 Task: Look for space in Prijedor, Bosnia and Herzegovina from 7th July, 2023 to 14th July, 2023 for 1 adult in price range Rs.6000 to Rs.14000. Place can be shared room with 1  bedroom having 1 bed and 1 bathroom. Property type can be house, flat, guest house, hotel. Amenities needed are: heating. Booking option can be shelf check-in. Required host language is English.
Action: Mouse moved to (369, 150)
Screenshot: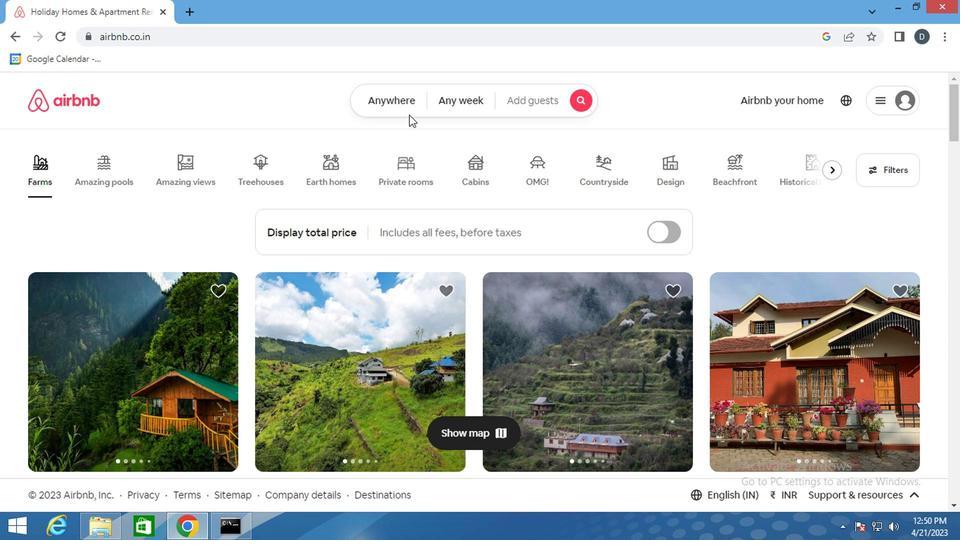 
Action: Mouse pressed left at (369, 150)
Screenshot: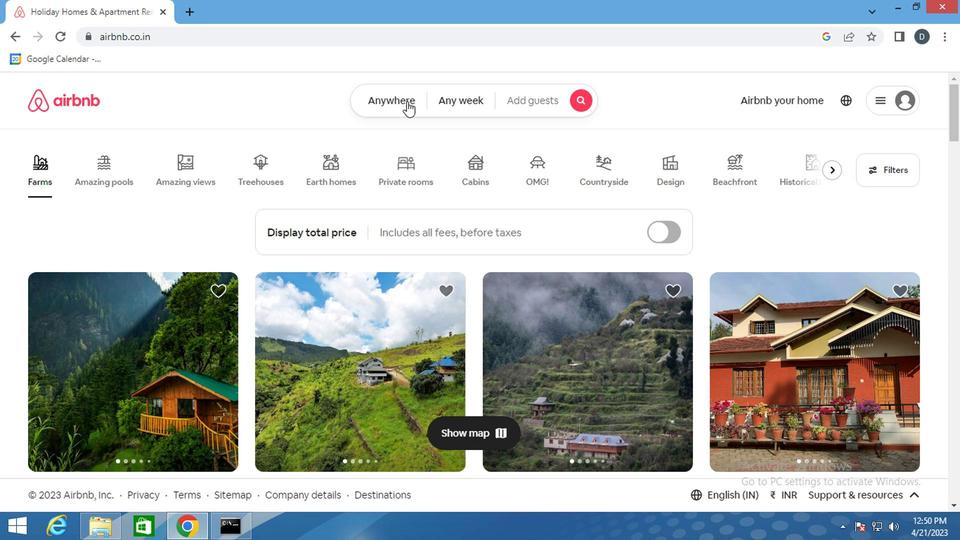 
Action: Mouse moved to (306, 197)
Screenshot: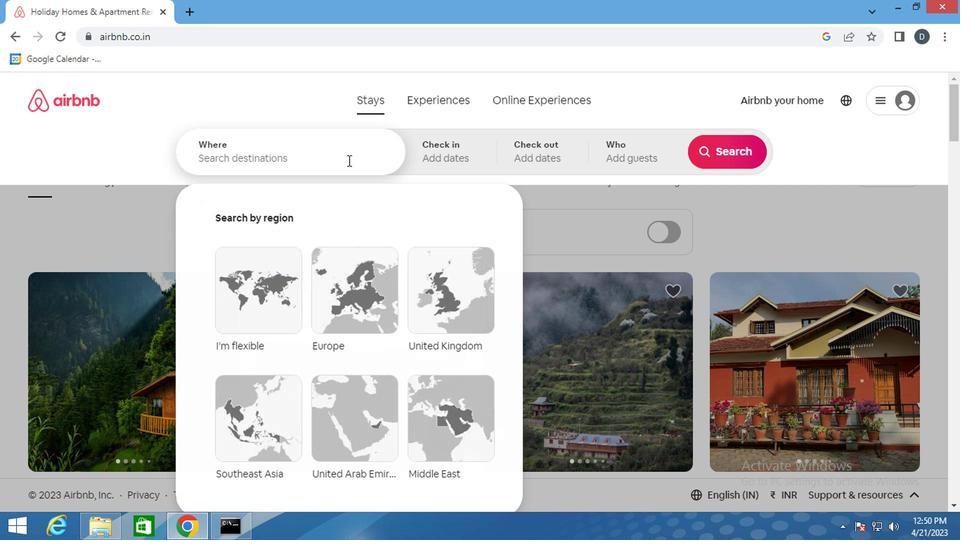 
Action: Mouse pressed left at (306, 197)
Screenshot: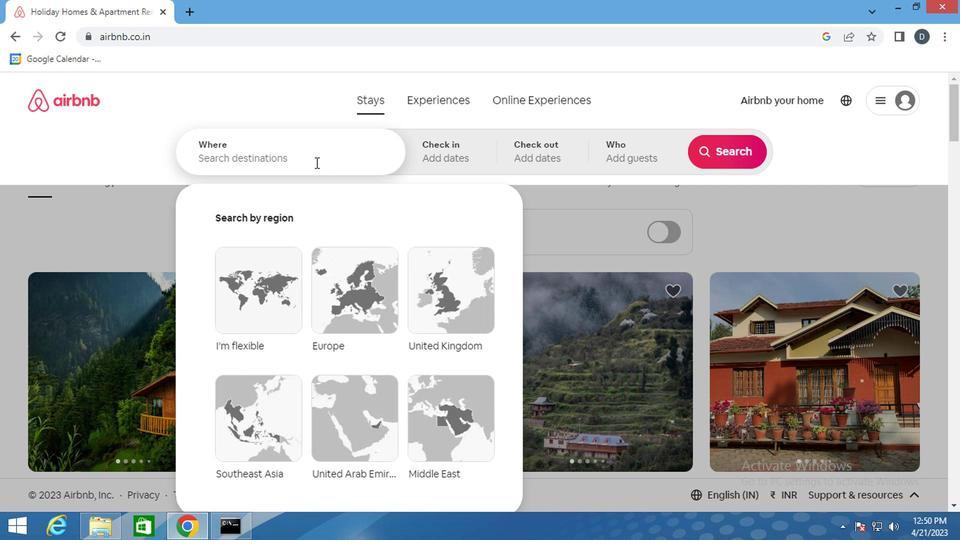 
Action: Key pressed <Key.shift>PRIJEDOR,<Key.shift>BOSNIA<Key.space>AND<Key.space><Key.shift><Key.shift><Key.shift>HERZEGOVINA<Key.enter>
Screenshot: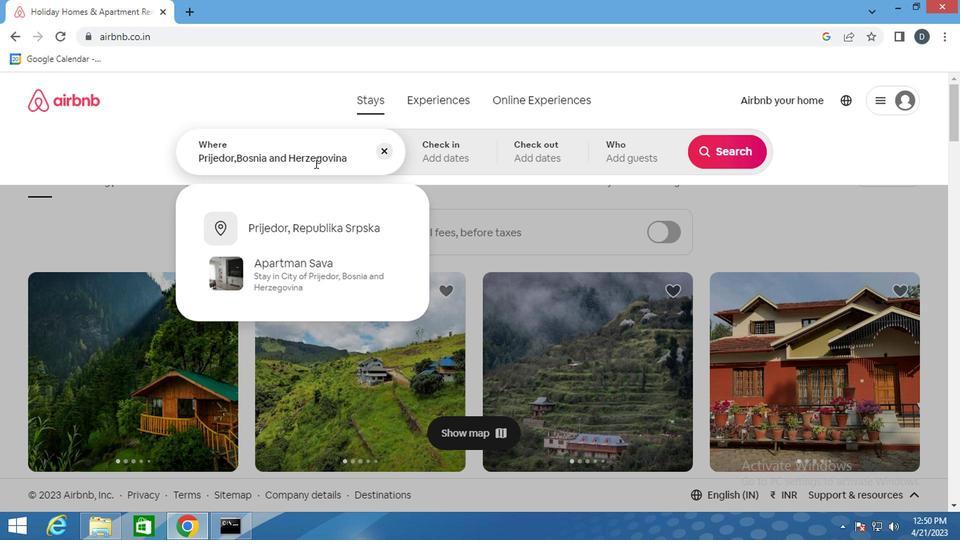 
Action: Mouse moved to (594, 272)
Screenshot: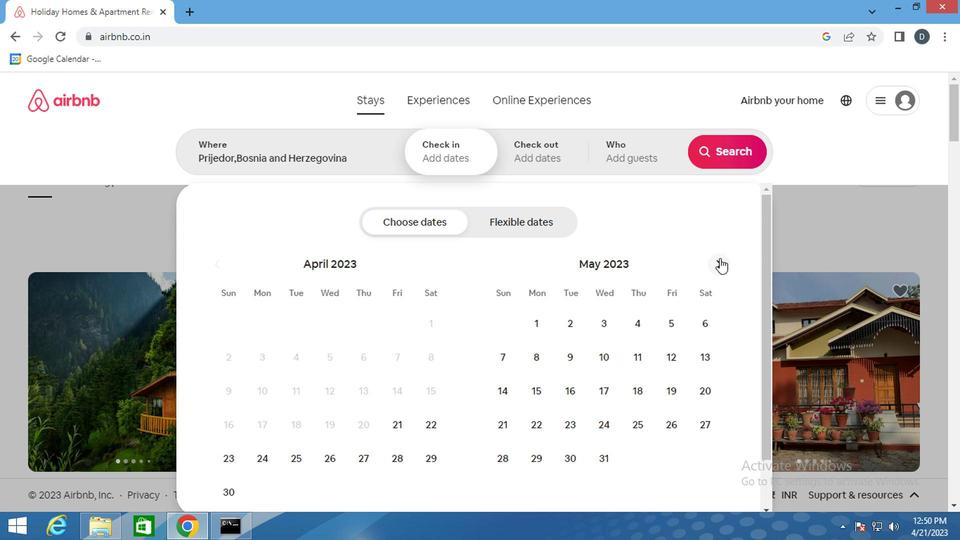 
Action: Mouse pressed left at (594, 272)
Screenshot: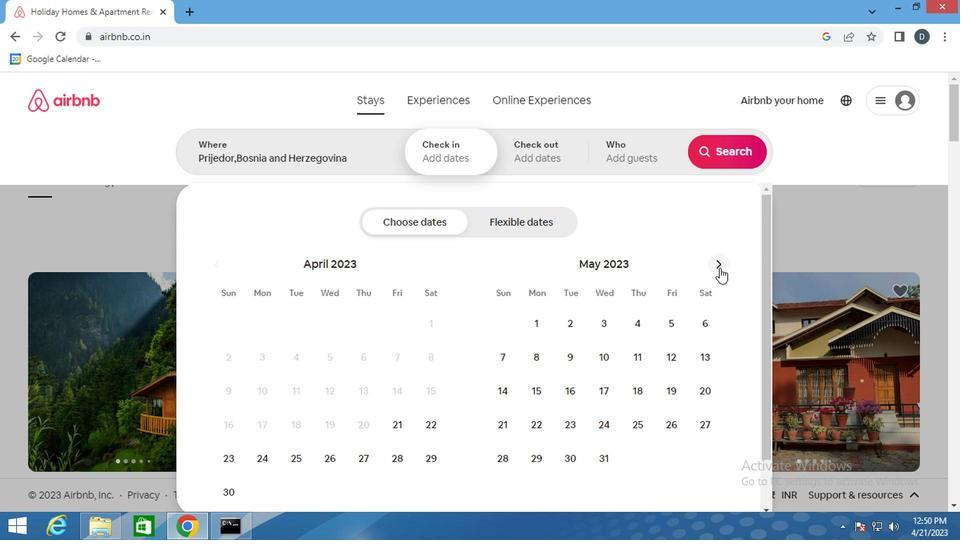 
Action: Mouse pressed left at (594, 272)
Screenshot: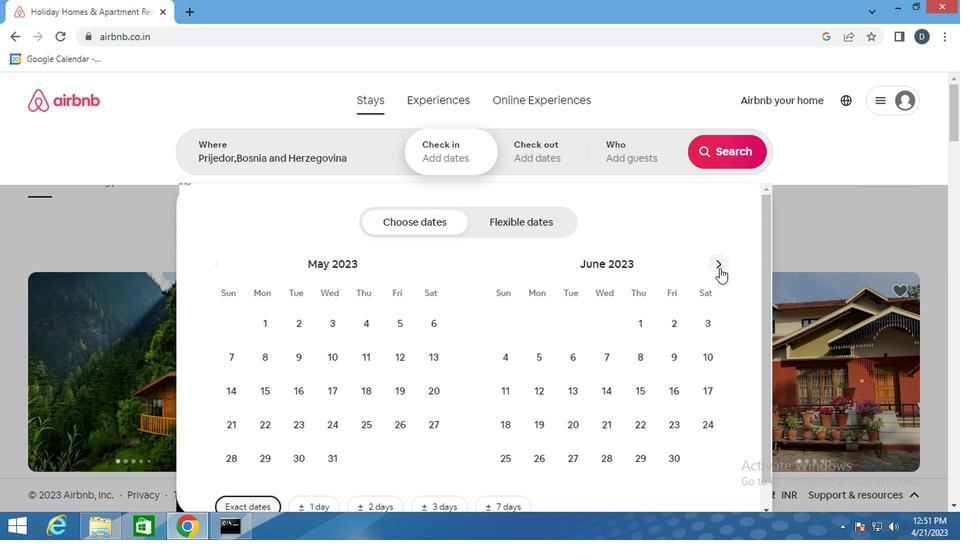 
Action: Mouse moved to (558, 337)
Screenshot: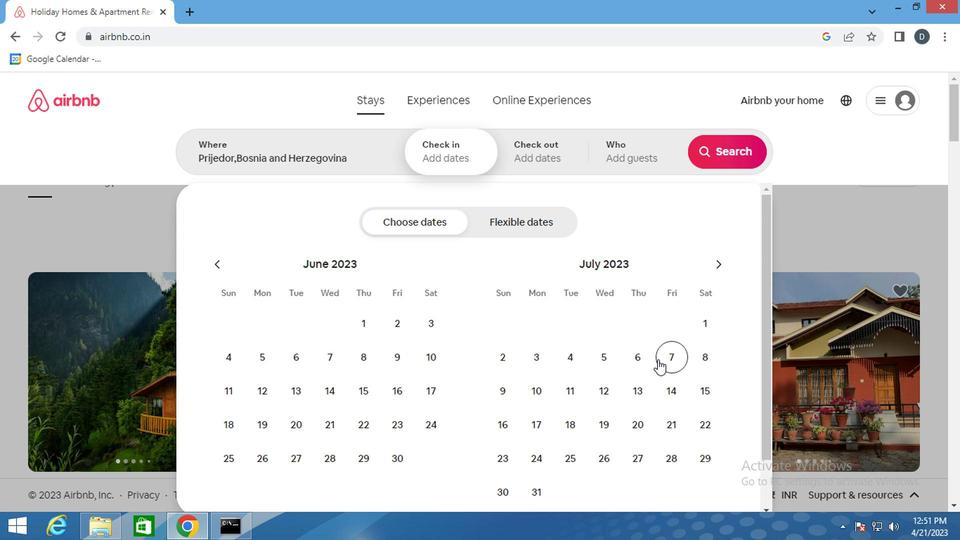 
Action: Mouse pressed left at (558, 337)
Screenshot: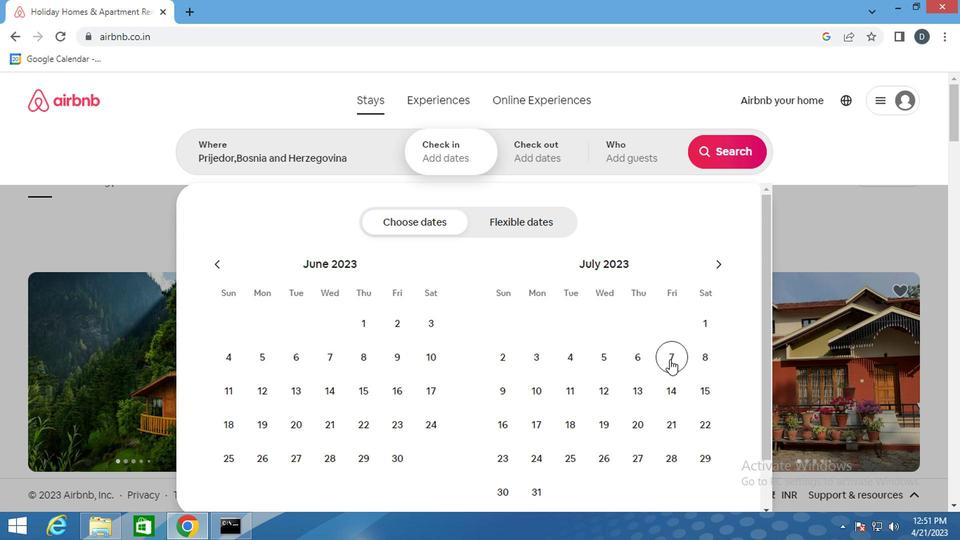 
Action: Mouse moved to (555, 357)
Screenshot: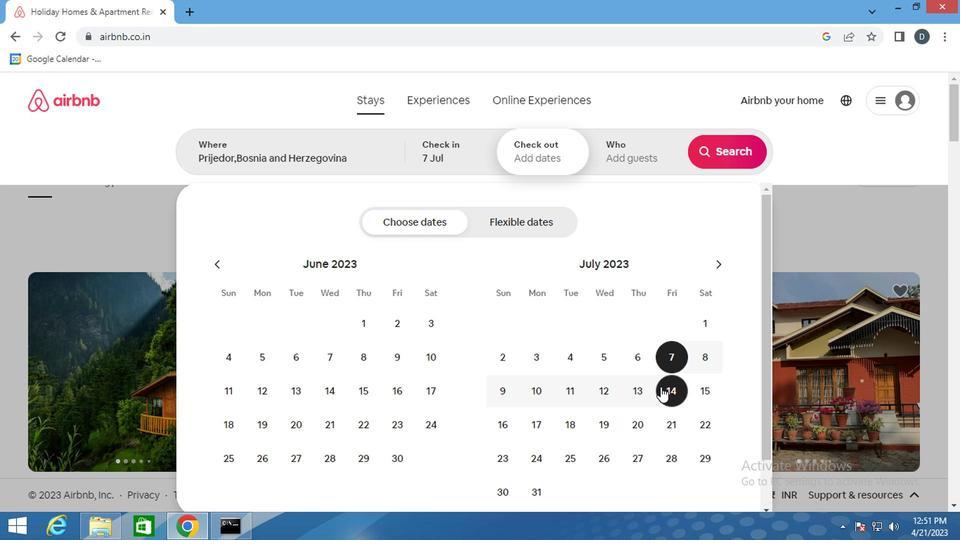
Action: Mouse pressed left at (555, 357)
Screenshot: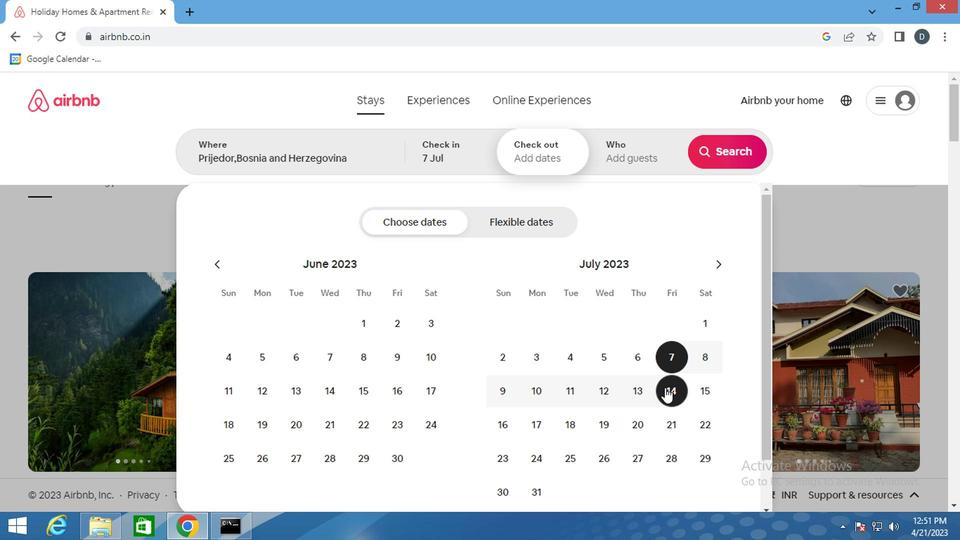 
Action: Mouse moved to (530, 199)
Screenshot: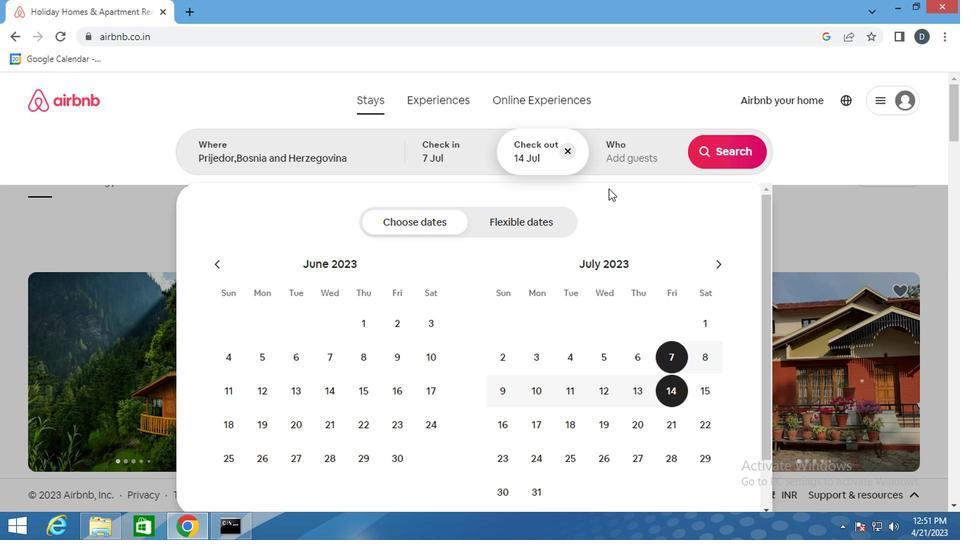 
Action: Mouse pressed left at (530, 199)
Screenshot: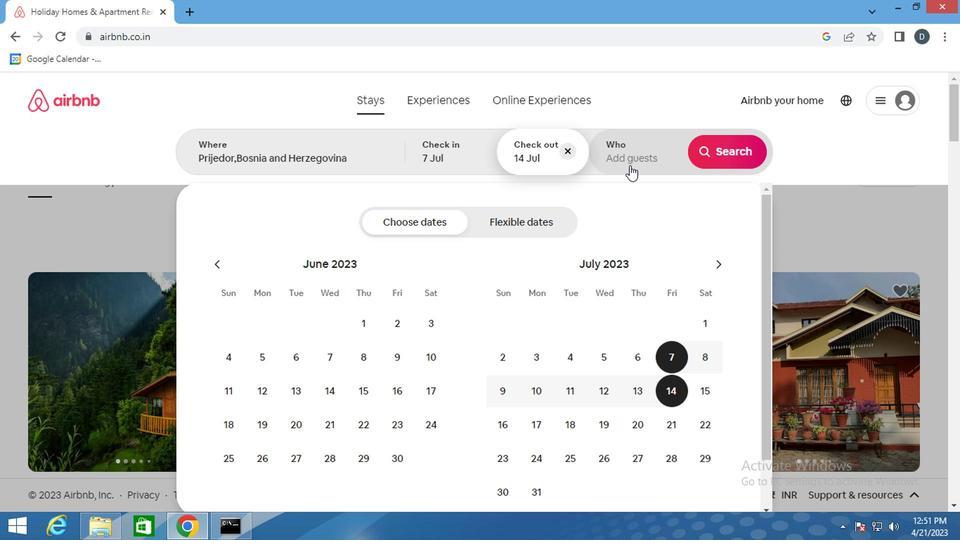 
Action: Mouse moved to (605, 242)
Screenshot: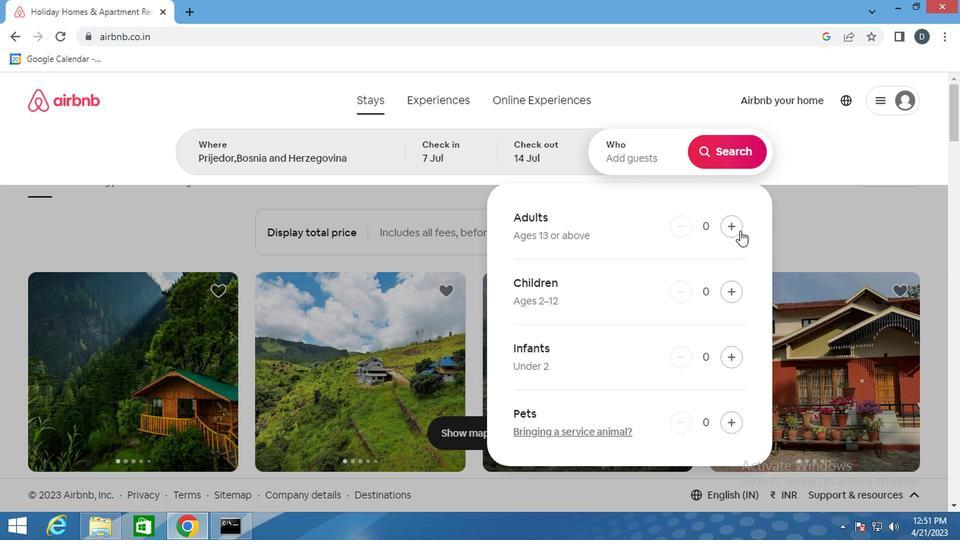 
Action: Mouse pressed left at (605, 242)
Screenshot: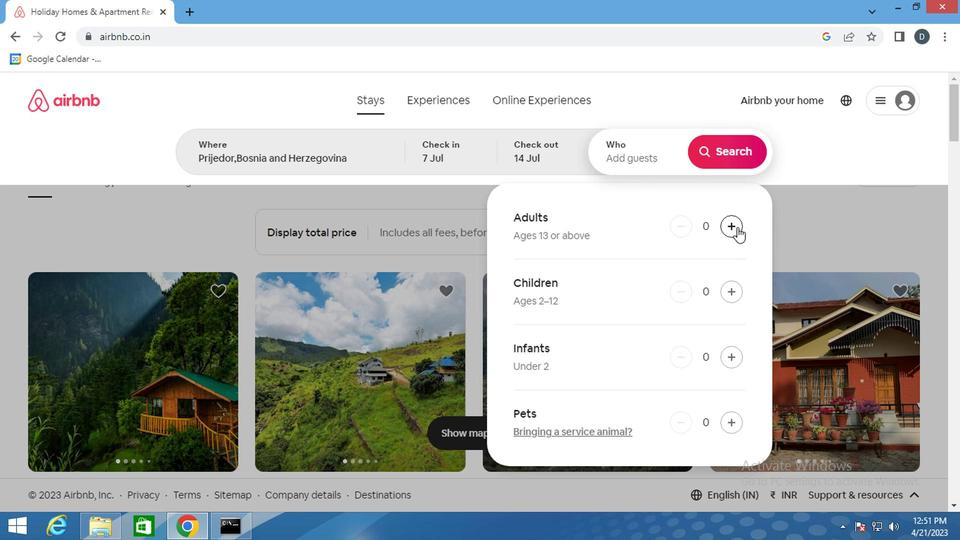 
Action: Mouse moved to (593, 183)
Screenshot: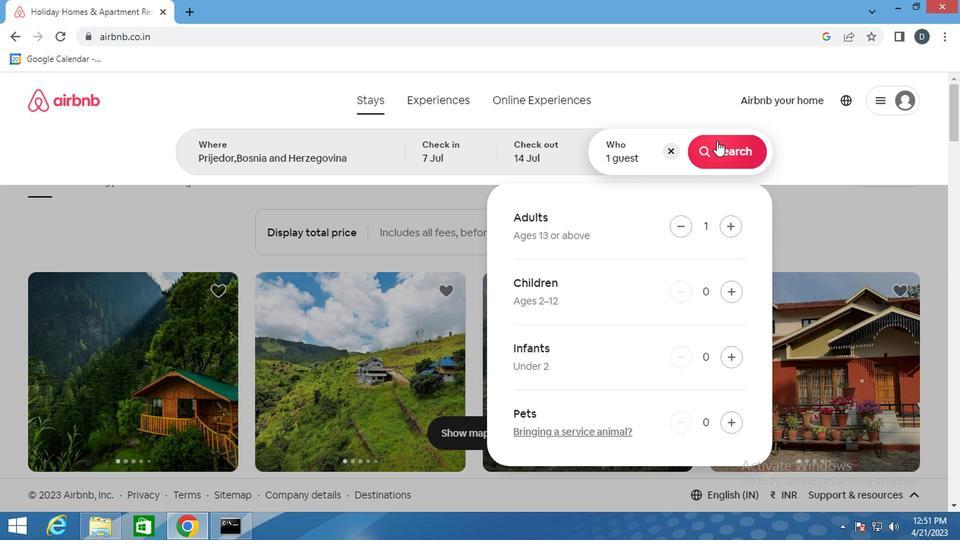 
Action: Mouse pressed left at (593, 183)
Screenshot: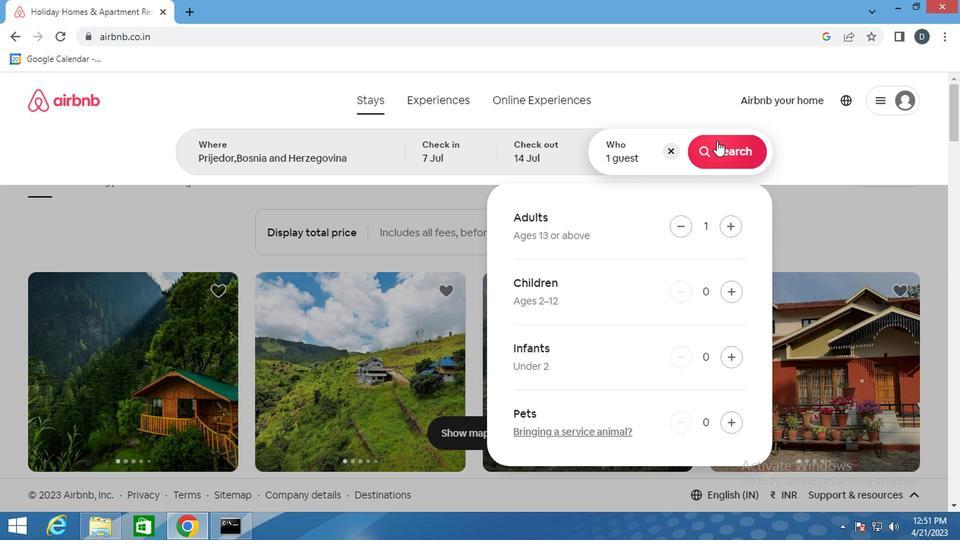 
Action: Mouse moved to (729, 192)
Screenshot: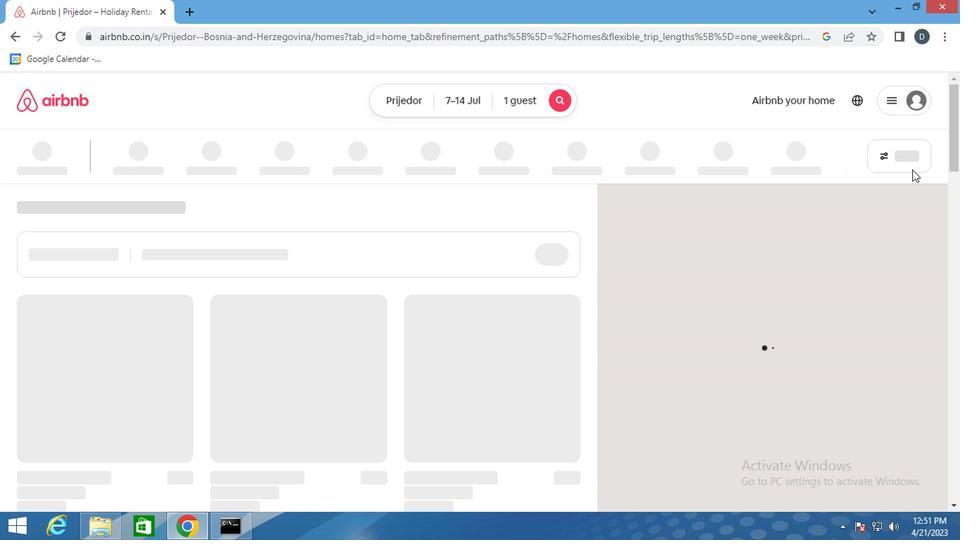 
Action: Mouse pressed left at (729, 192)
Screenshot: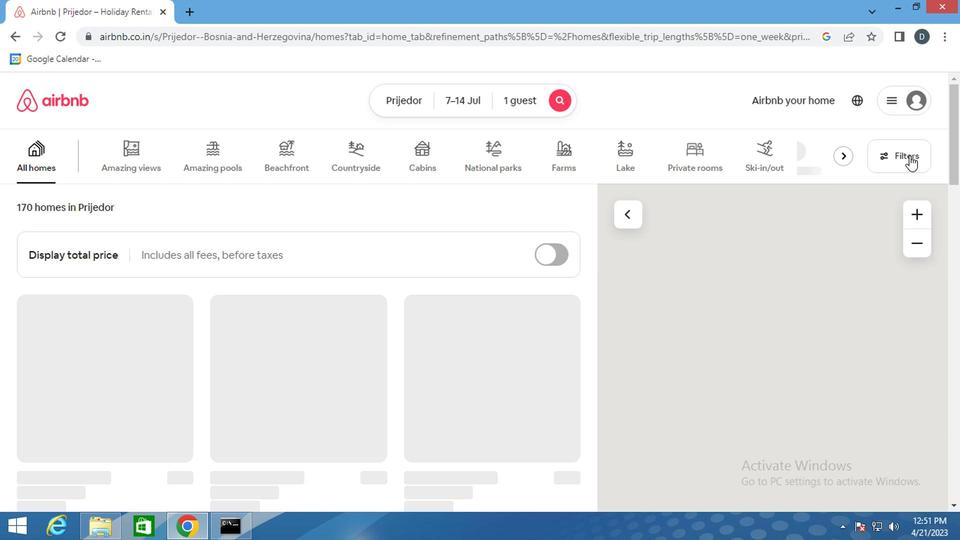 
Action: Mouse moved to (285, 316)
Screenshot: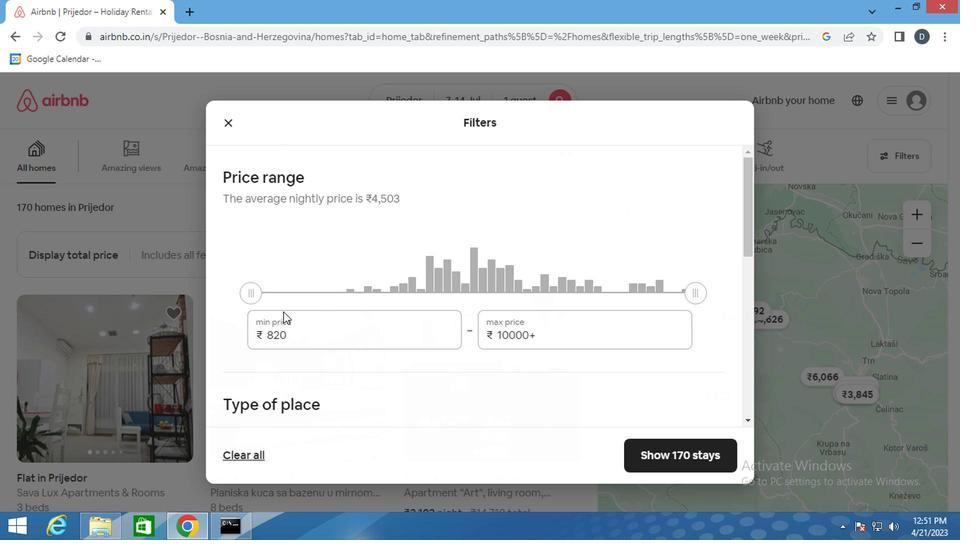 
Action: Mouse pressed left at (285, 316)
Screenshot: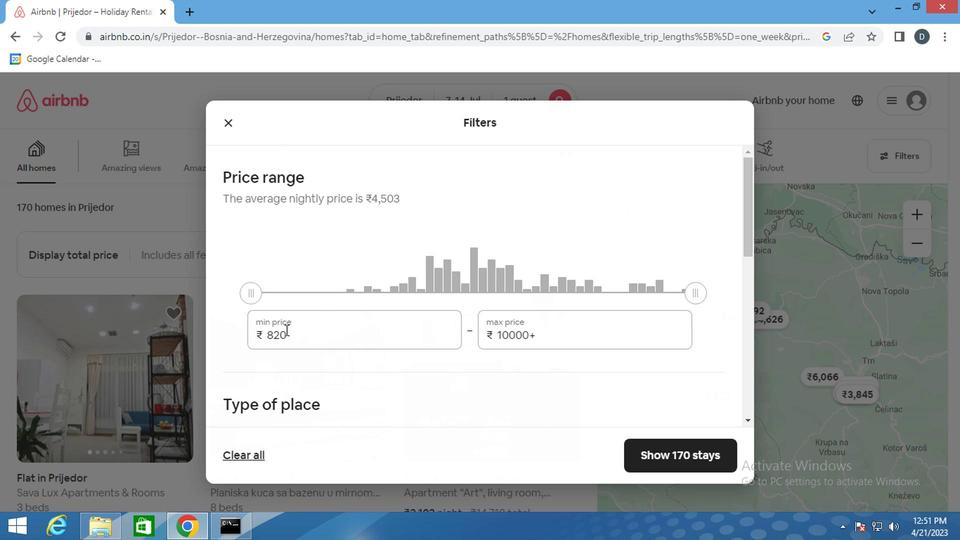 
Action: Mouse pressed left at (285, 316)
Screenshot: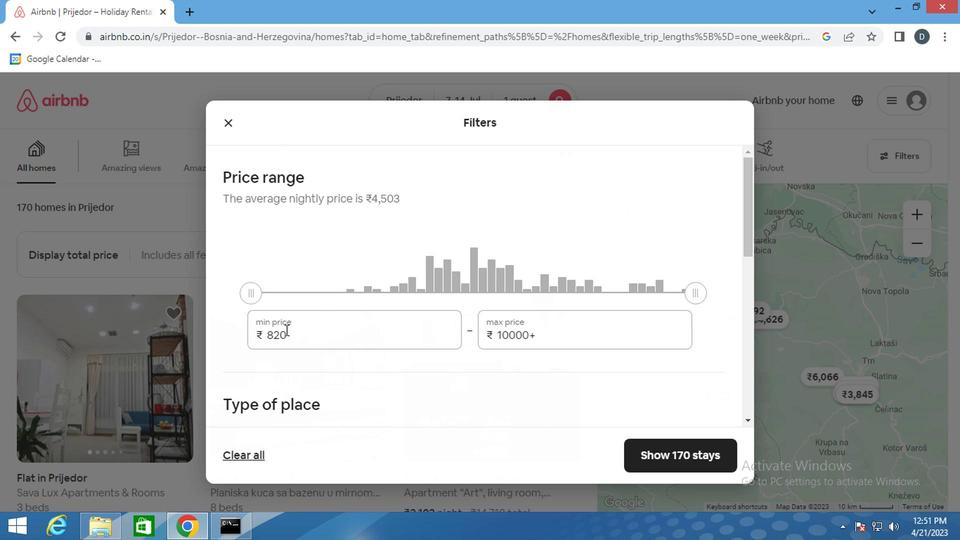 
Action: Key pressed 6000
Screenshot: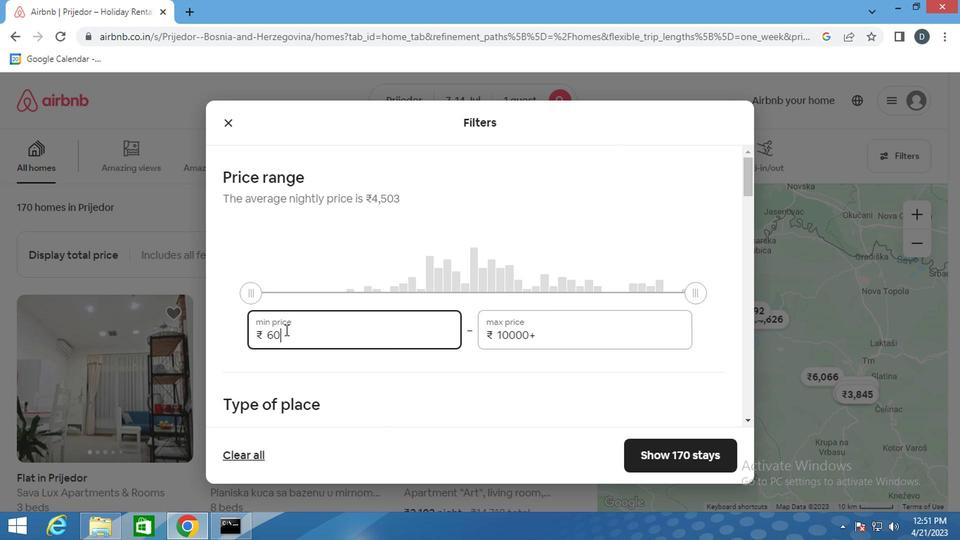 
Action: Mouse moved to (285, 317)
Screenshot: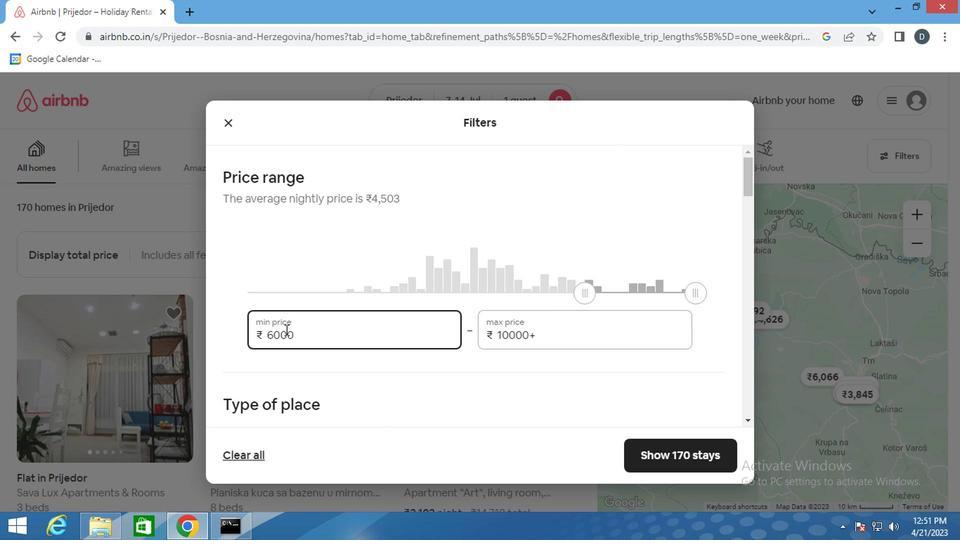 
Action: Key pressed <Key.tab>ctrl+Actrl+14000
Screenshot: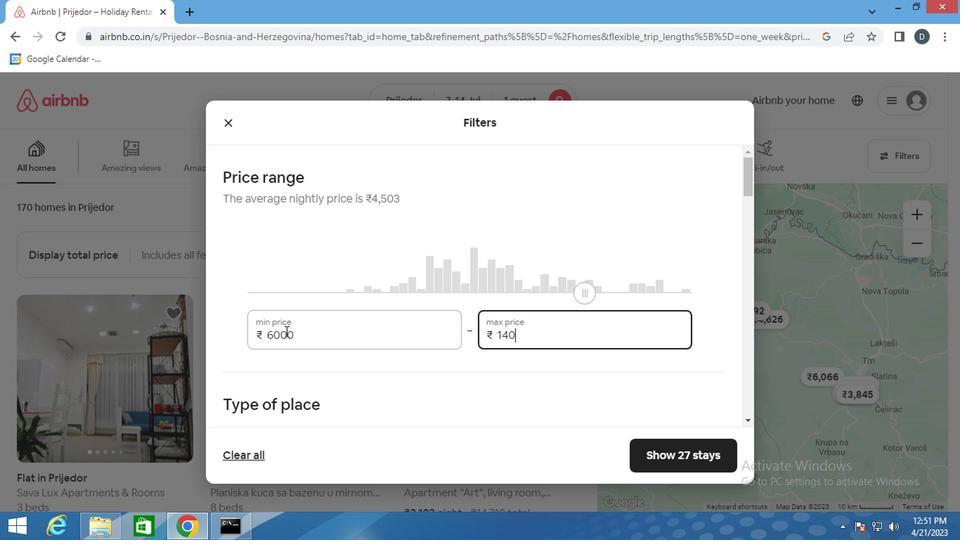 
Action: Mouse moved to (378, 329)
Screenshot: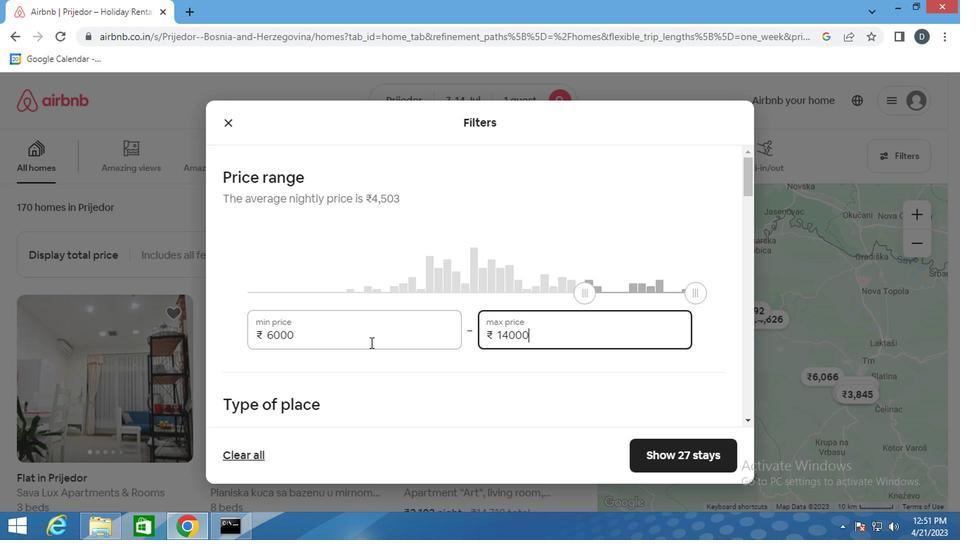 
Action: Mouse scrolled (378, 329) with delta (0, 0)
Screenshot: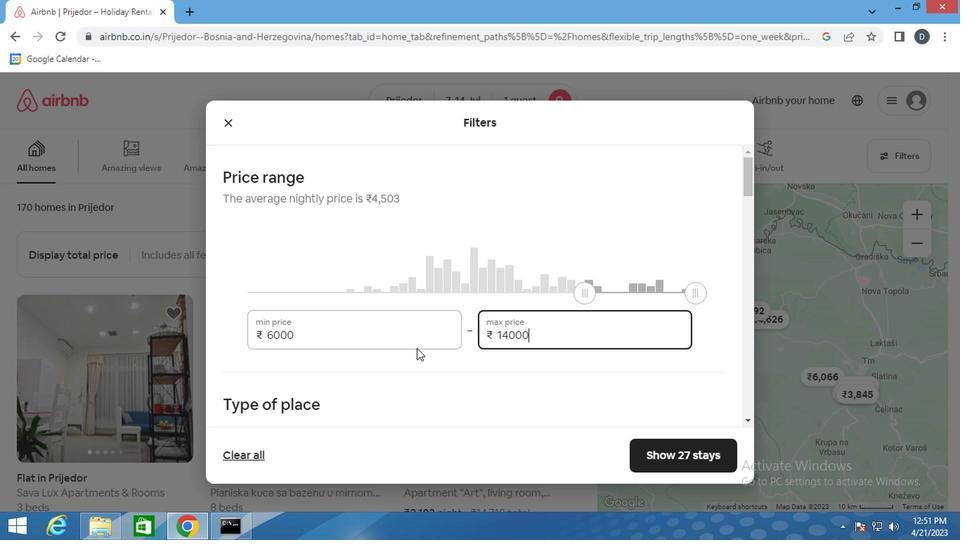 
Action: Mouse scrolled (378, 329) with delta (0, 0)
Screenshot: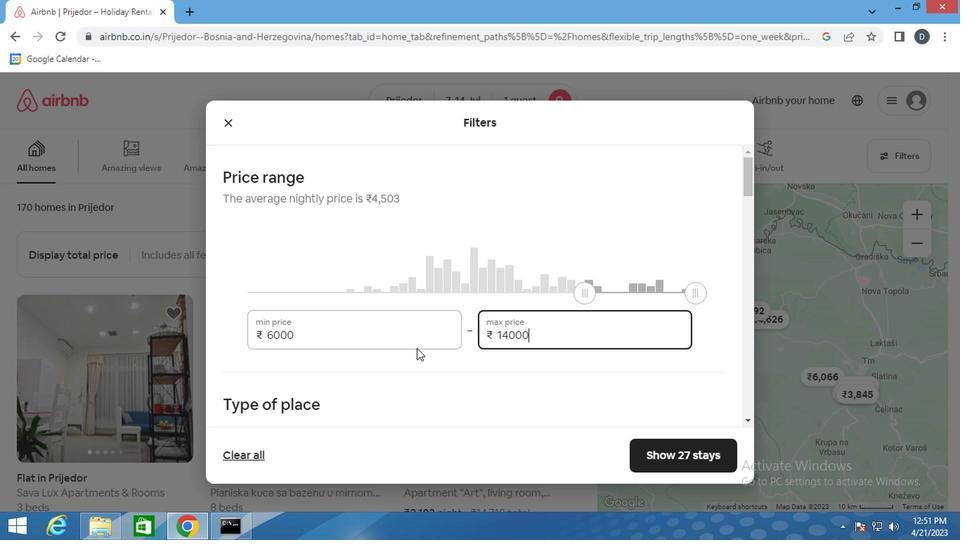 
Action: Mouse moved to (381, 329)
Screenshot: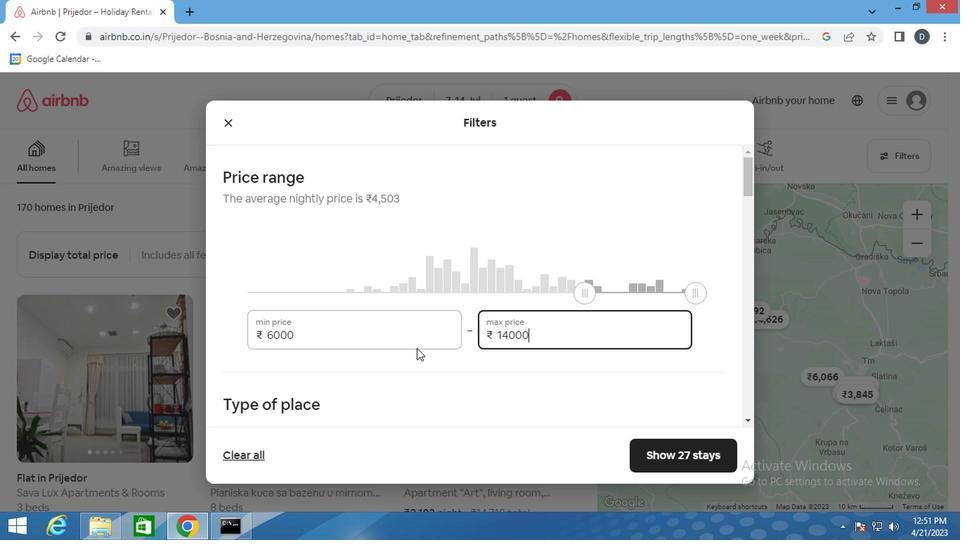 
Action: Mouse scrolled (381, 328) with delta (0, 0)
Screenshot: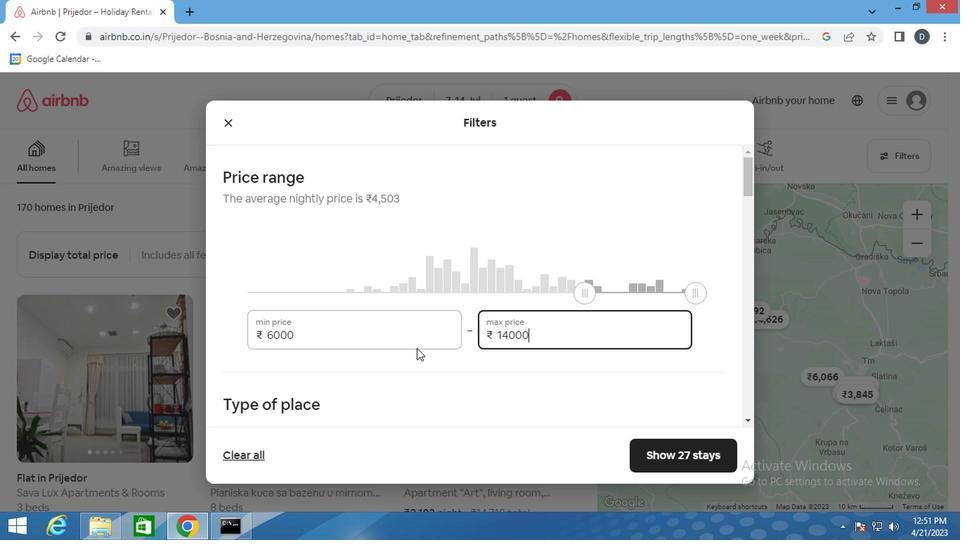 
Action: Mouse moved to (343, 274)
Screenshot: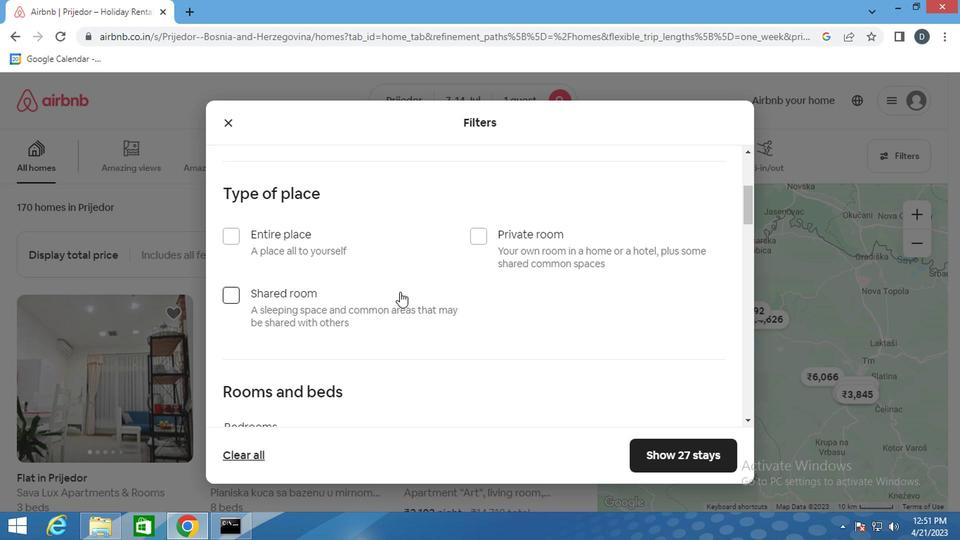 
Action: Mouse scrolled (343, 275) with delta (0, 0)
Screenshot: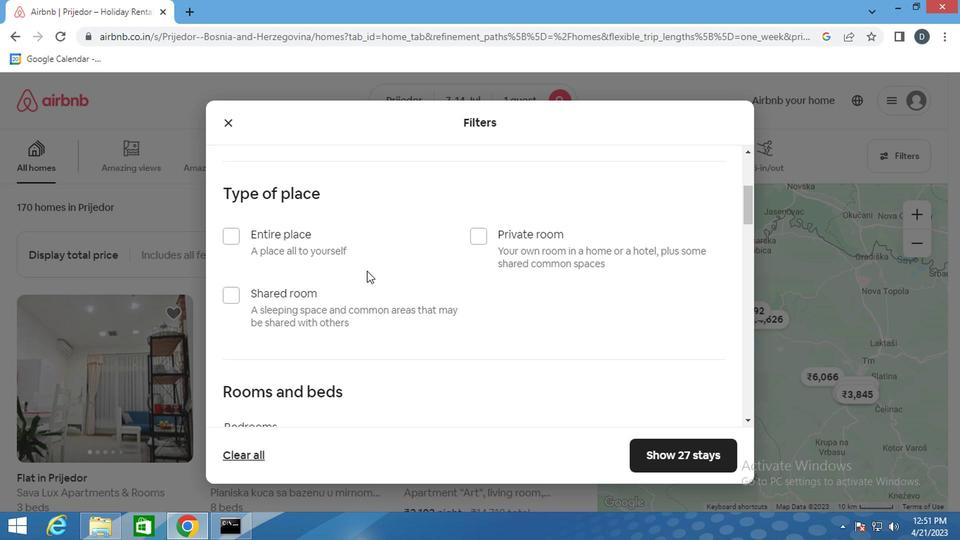 
Action: Mouse scrolled (343, 275) with delta (0, 0)
Screenshot: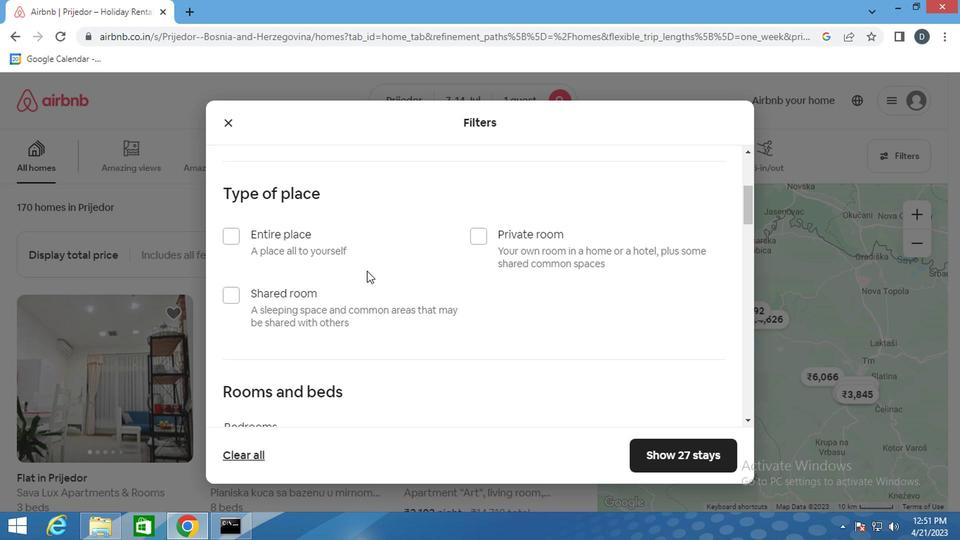 
Action: Mouse scrolled (343, 274) with delta (0, 0)
Screenshot: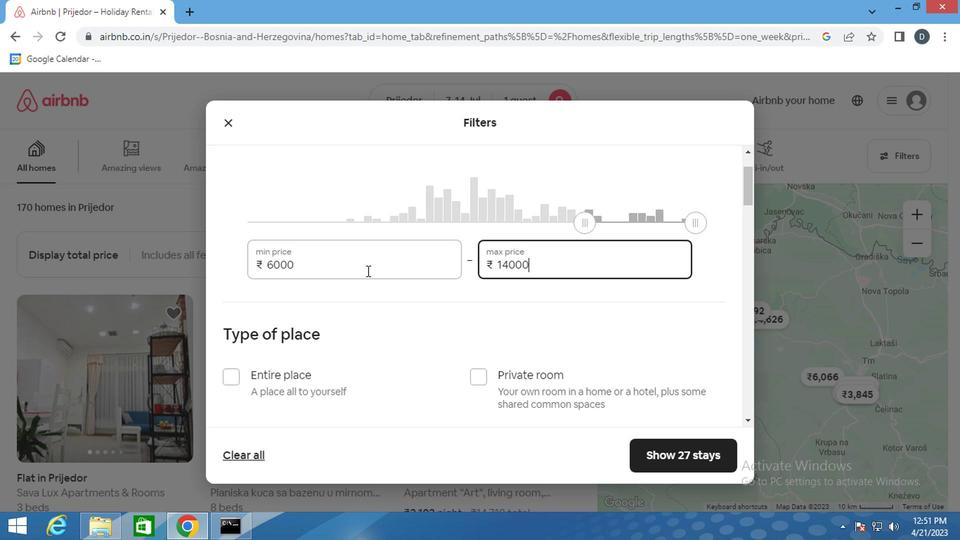 
Action: Mouse moved to (354, 299)
Screenshot: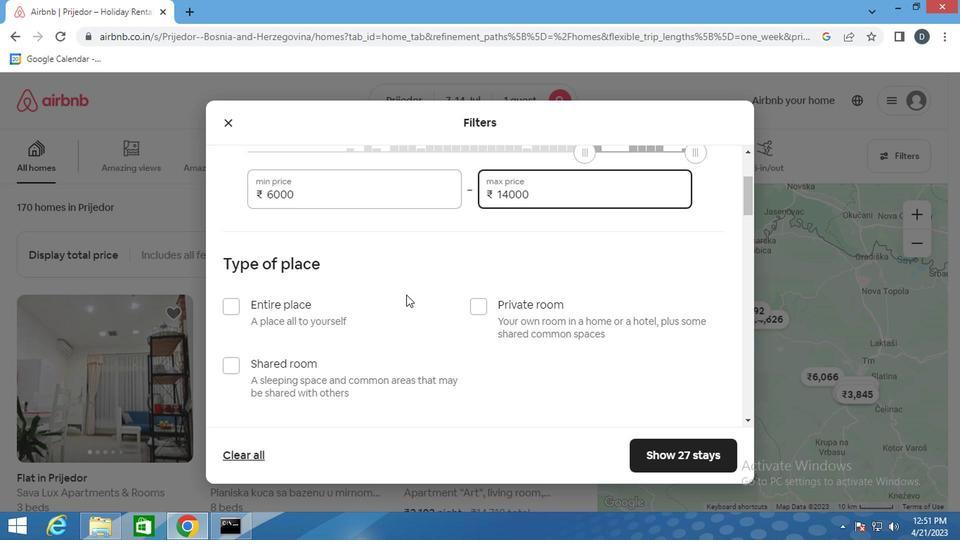 
Action: Mouse scrolled (354, 299) with delta (0, 0)
Screenshot: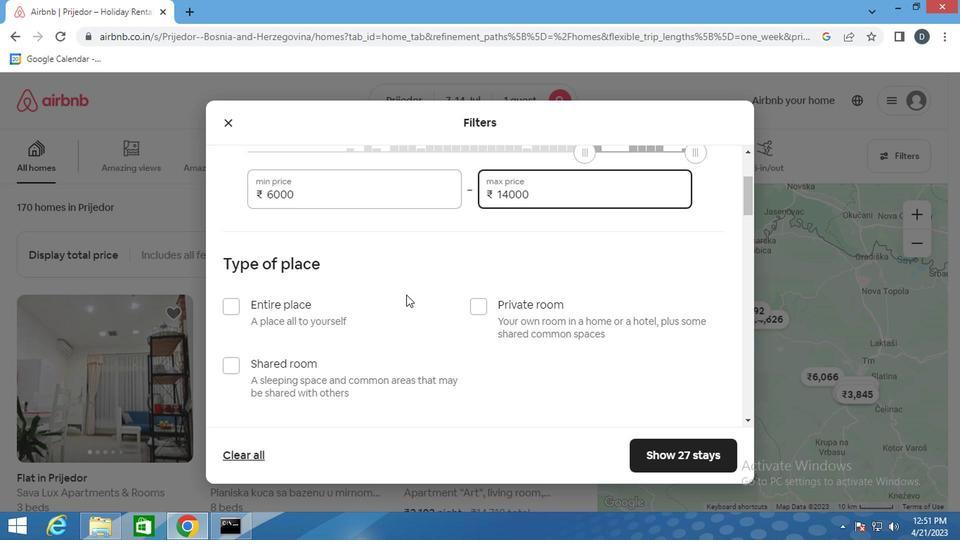 
Action: Mouse moved to (300, 297)
Screenshot: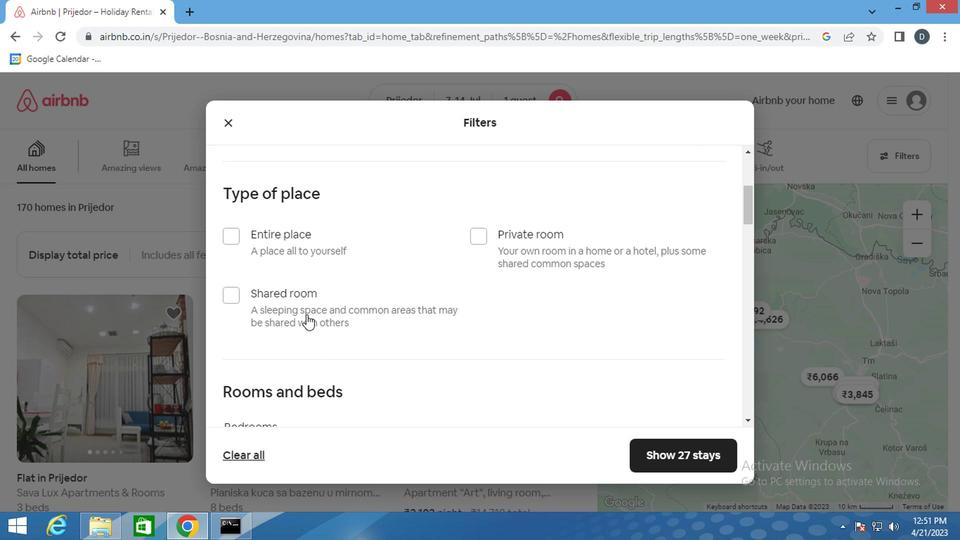 
Action: Mouse pressed left at (300, 297)
Screenshot: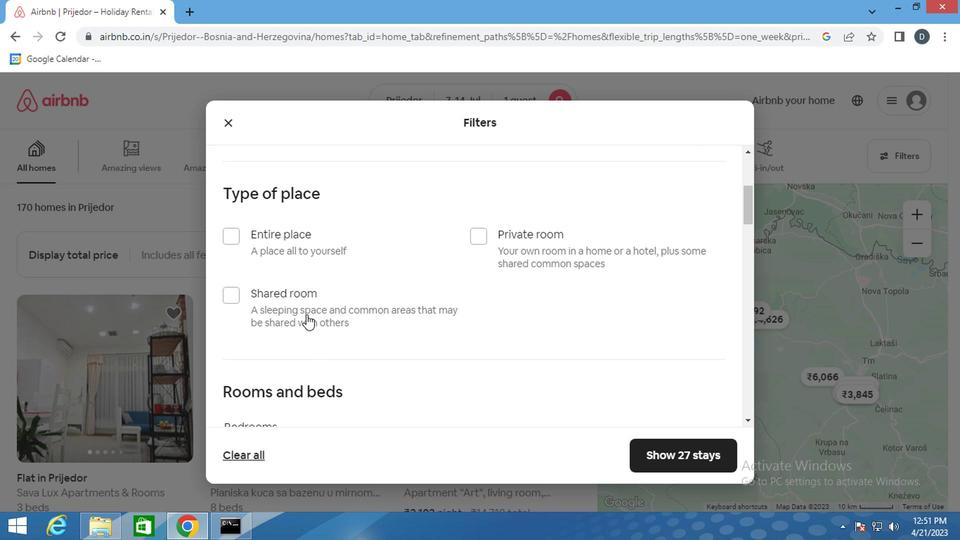 
Action: Mouse moved to (365, 303)
Screenshot: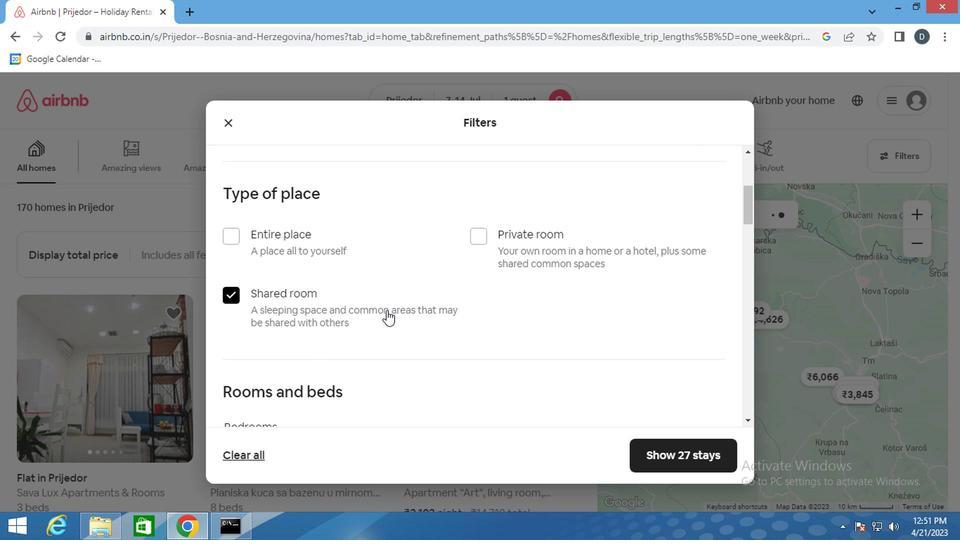 
Action: Mouse scrolled (365, 302) with delta (0, 0)
Screenshot: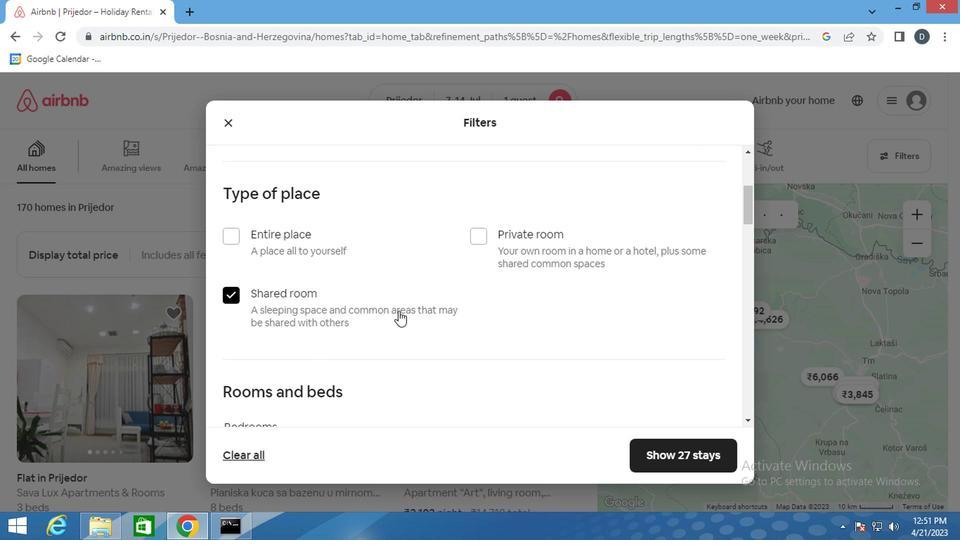 
Action: Mouse scrolled (365, 302) with delta (0, 0)
Screenshot: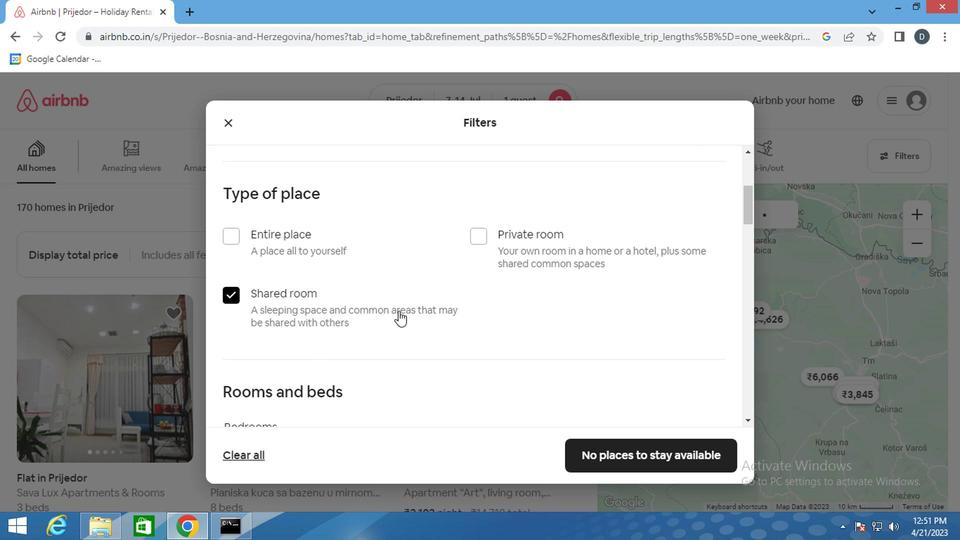 
Action: Mouse scrolled (365, 302) with delta (0, 0)
Screenshot: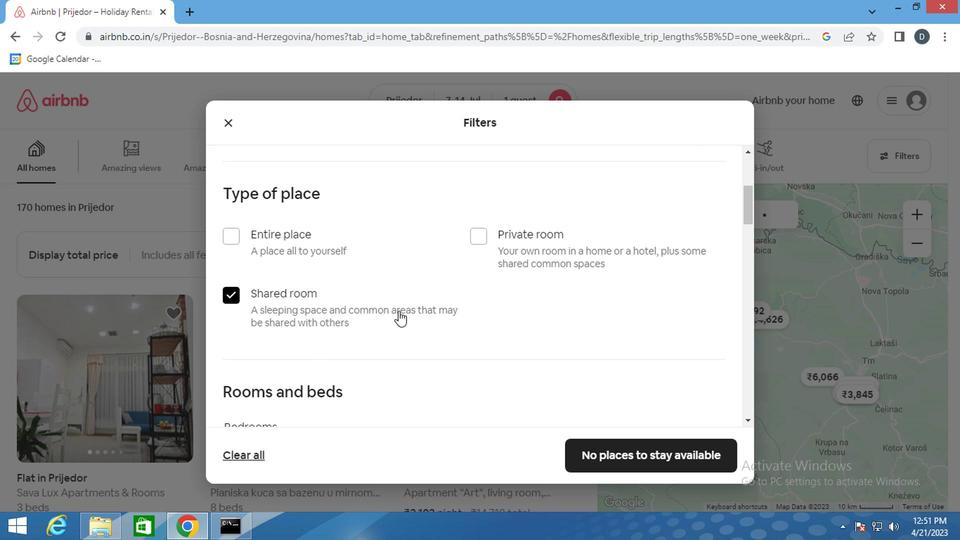 
Action: Mouse moved to (367, 302)
Screenshot: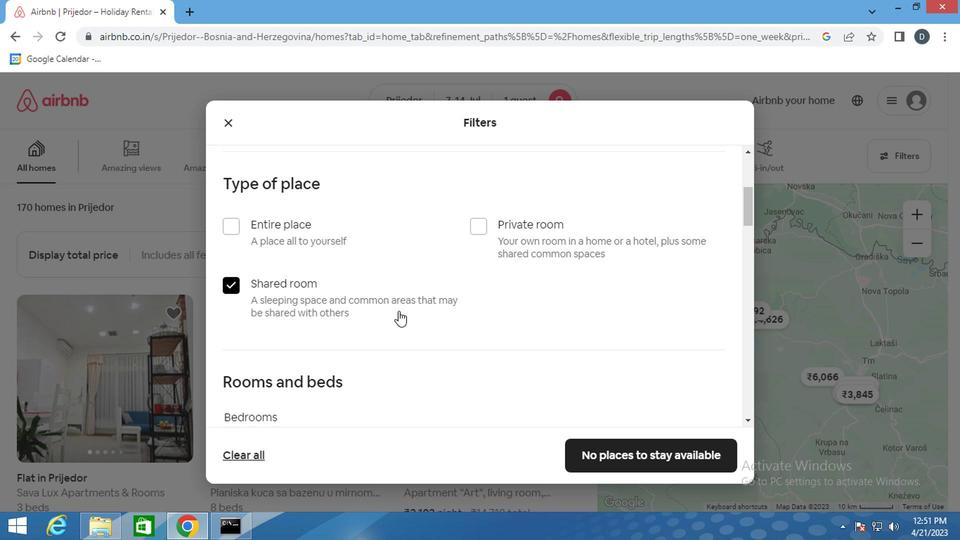 
Action: Mouse scrolled (367, 301) with delta (0, 0)
Screenshot: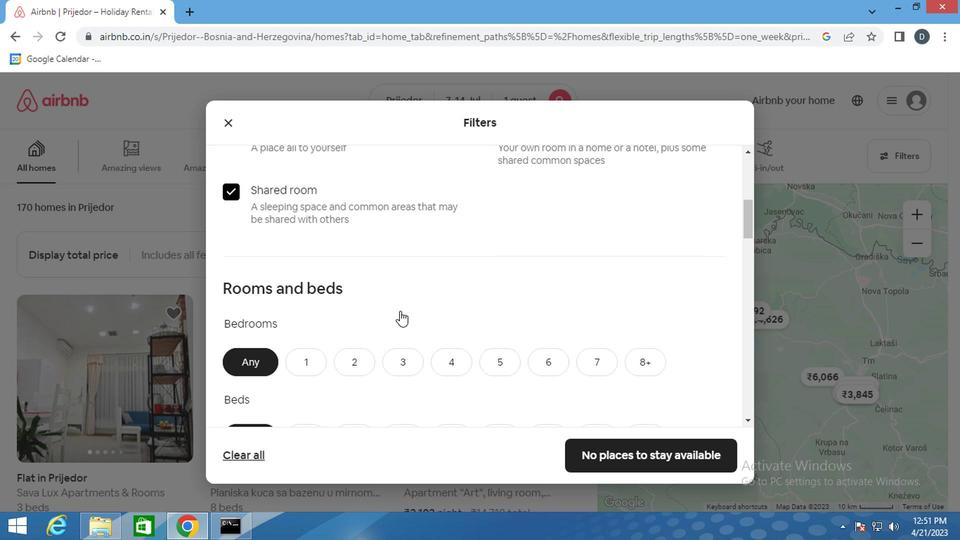 
Action: Mouse moved to (301, 217)
Screenshot: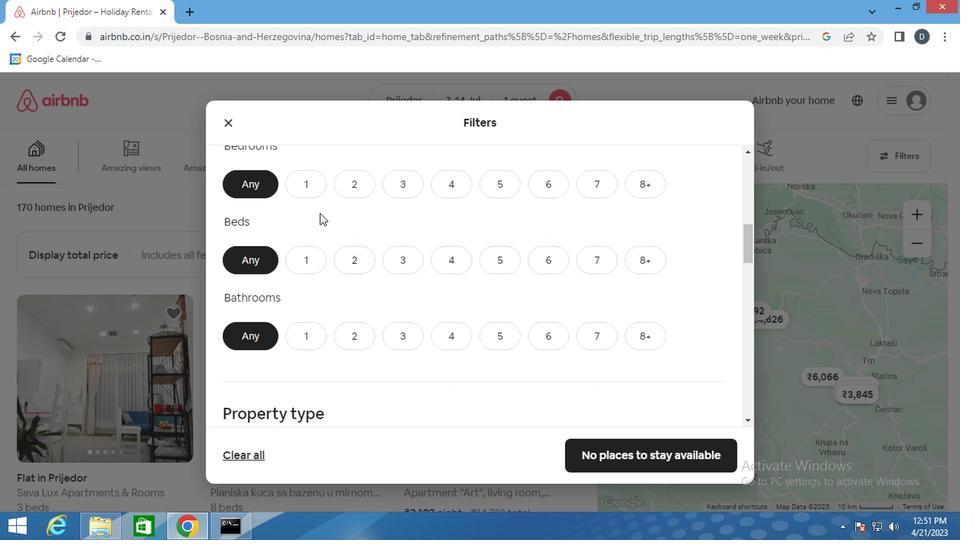 
Action: Mouse pressed left at (301, 217)
Screenshot: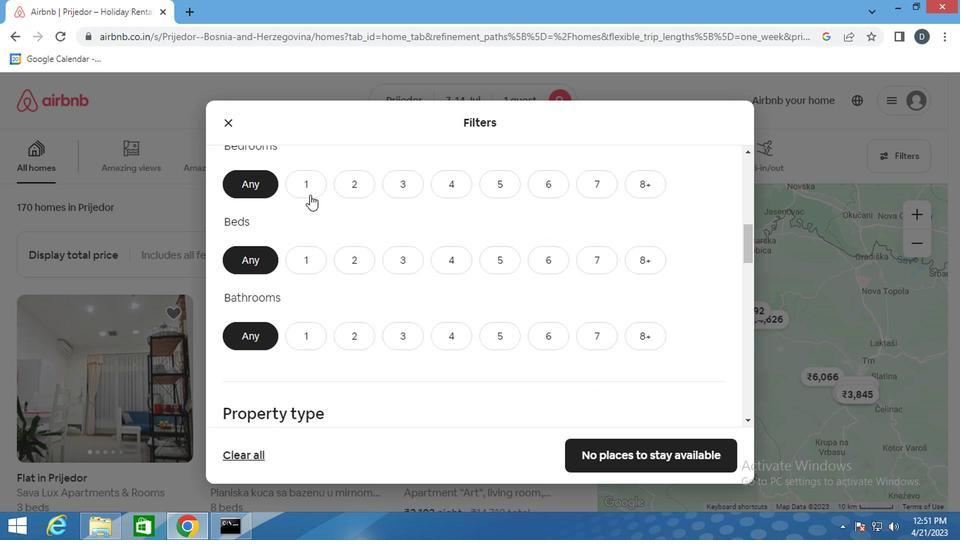 
Action: Mouse moved to (302, 278)
Screenshot: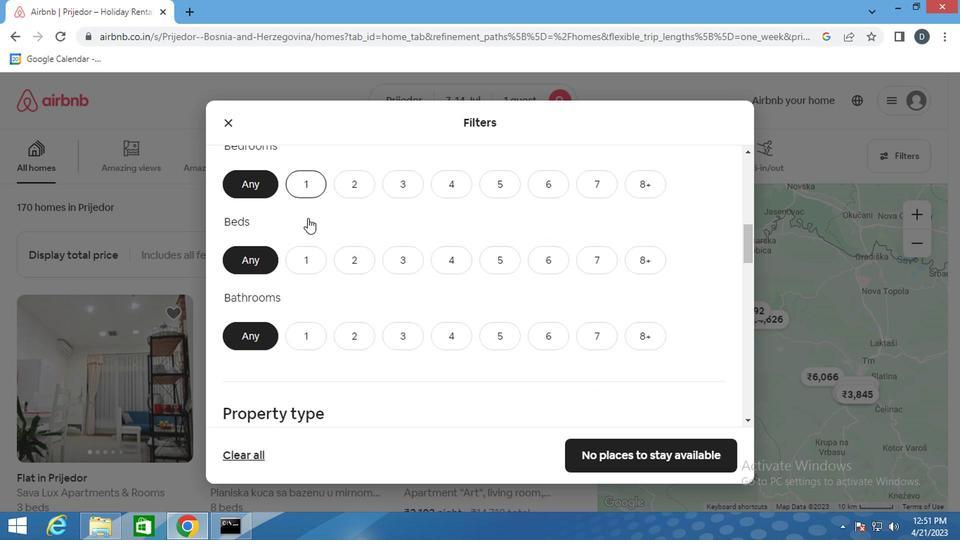 
Action: Mouse pressed left at (302, 278)
Screenshot: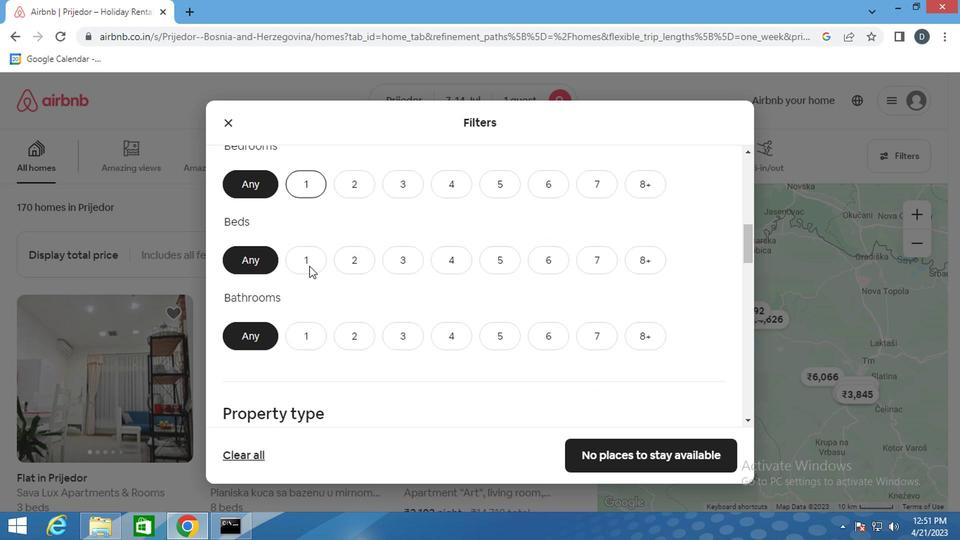 
Action: Mouse moved to (301, 273)
Screenshot: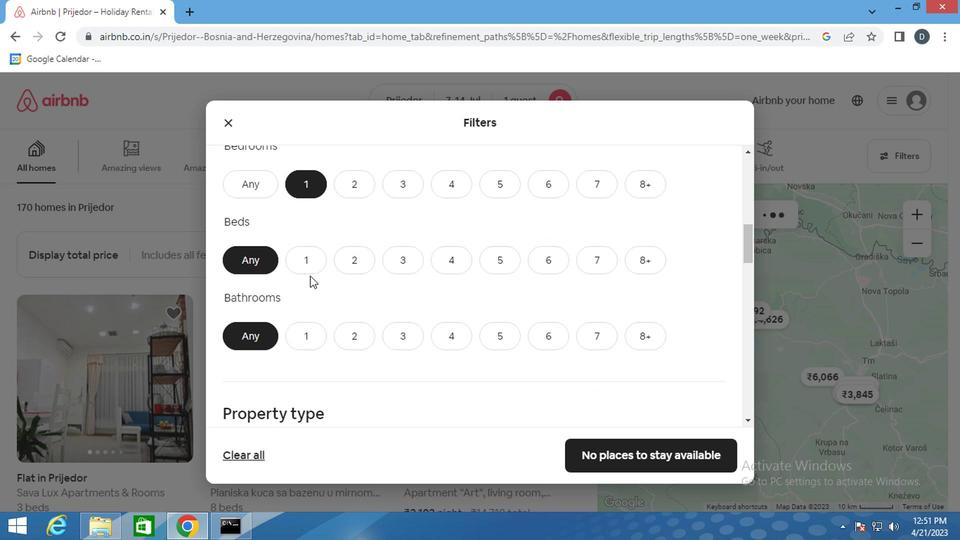 
Action: Mouse pressed left at (301, 273)
Screenshot: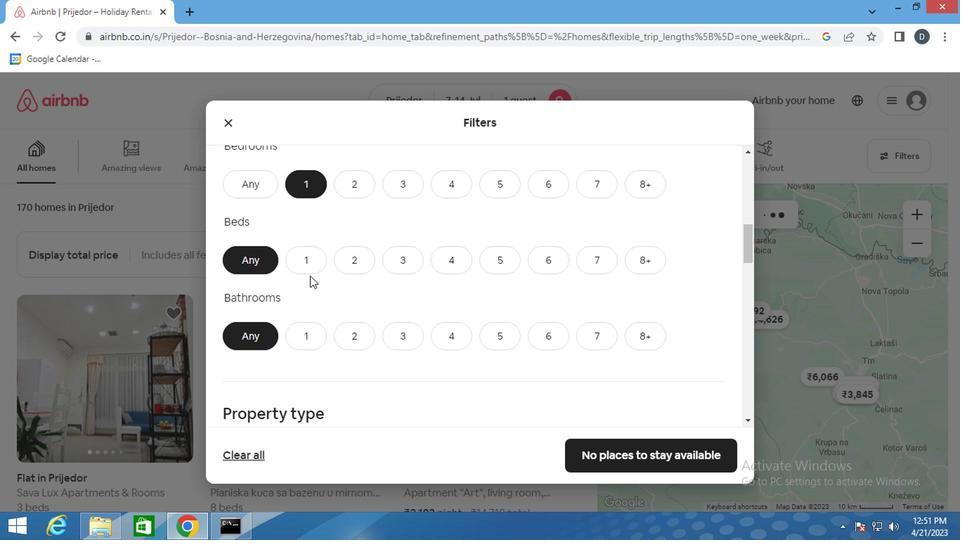
Action: Mouse moved to (299, 325)
Screenshot: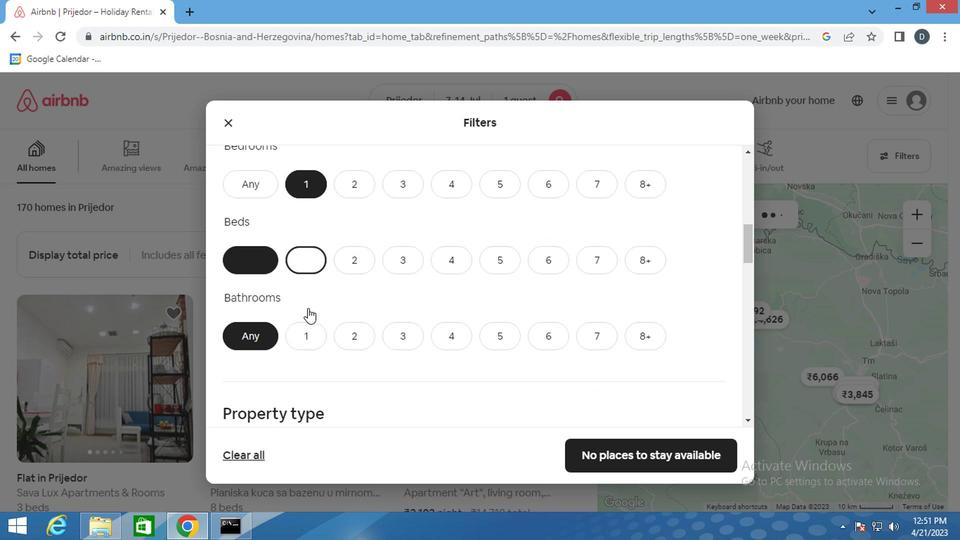 
Action: Mouse pressed left at (299, 325)
Screenshot: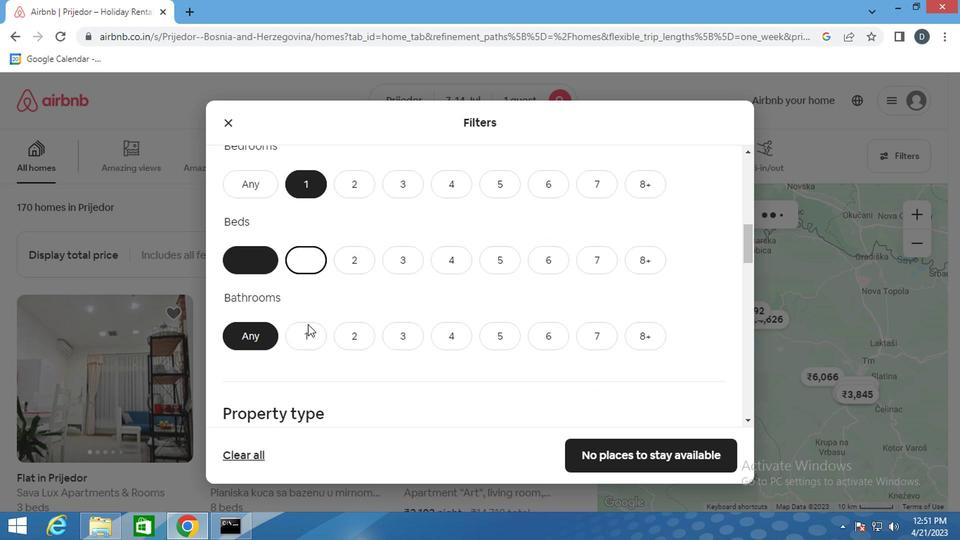 
Action: Mouse moved to (387, 300)
Screenshot: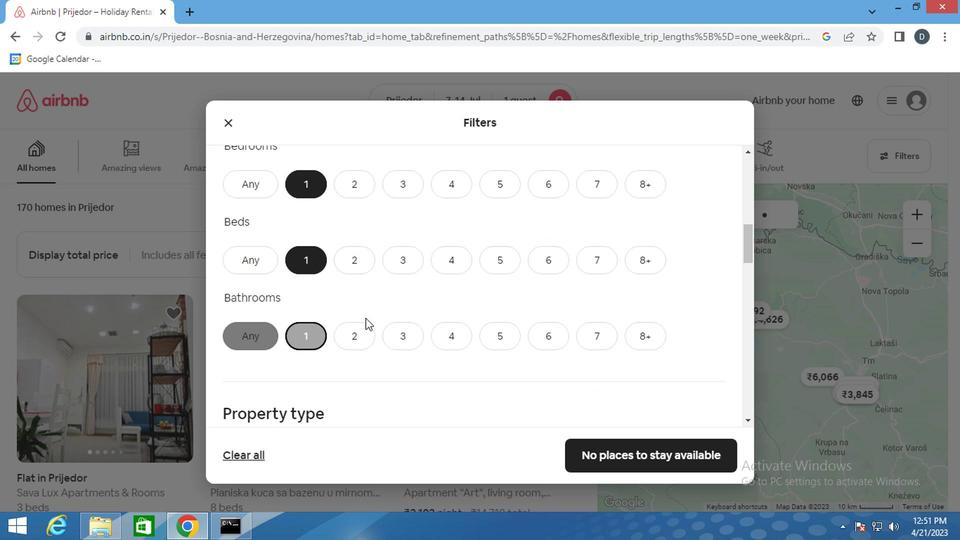 
Action: Mouse scrolled (387, 299) with delta (0, 0)
Screenshot: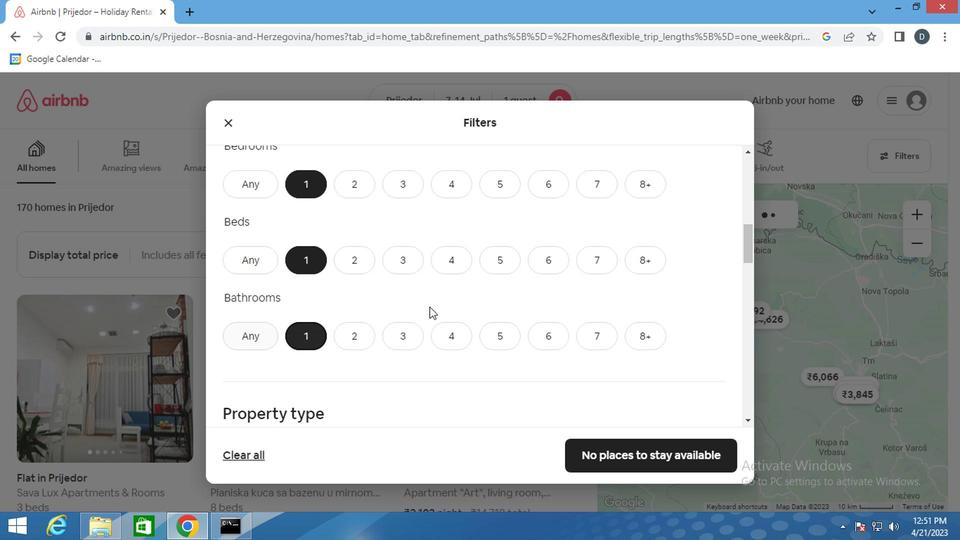
Action: Mouse scrolled (387, 299) with delta (0, 0)
Screenshot: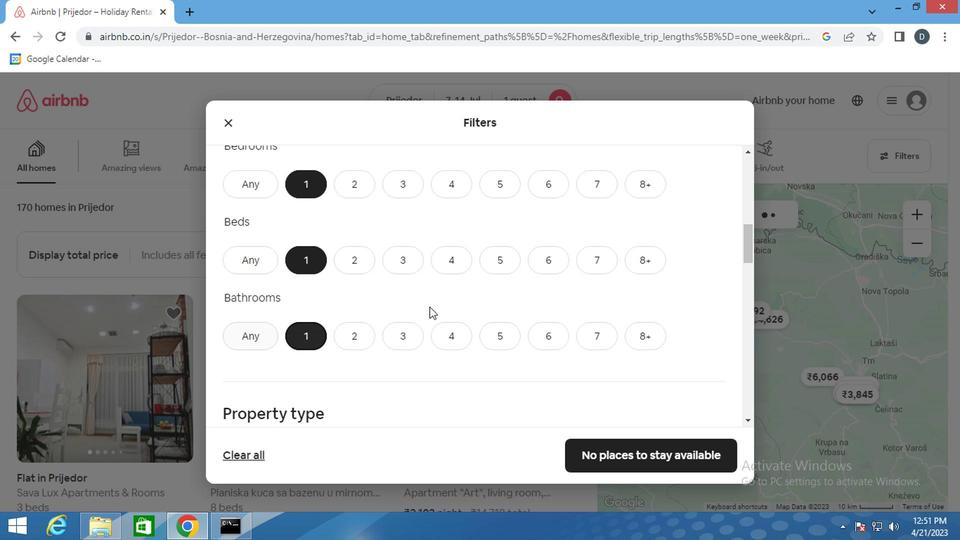 
Action: Mouse scrolled (387, 299) with delta (0, 0)
Screenshot: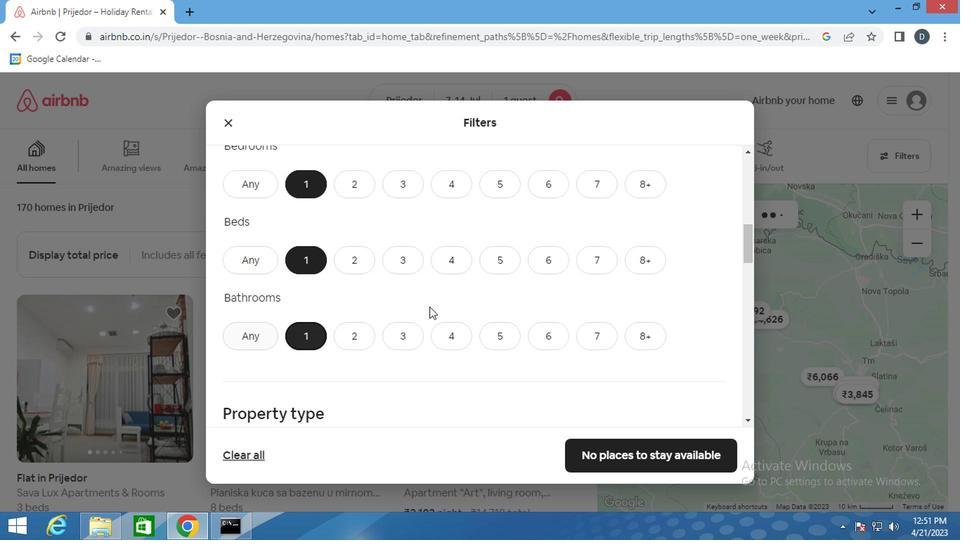 
Action: Mouse moved to (286, 279)
Screenshot: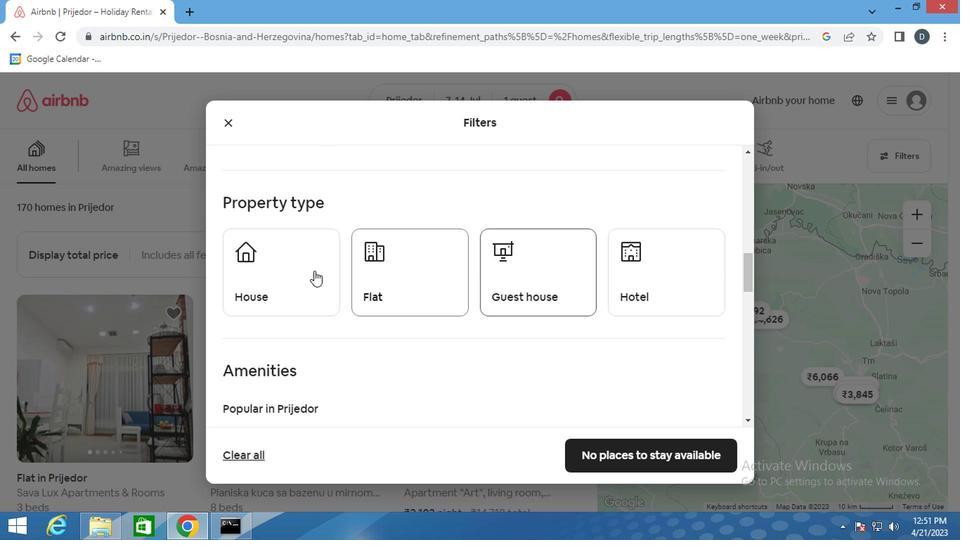 
Action: Mouse pressed left at (286, 279)
Screenshot: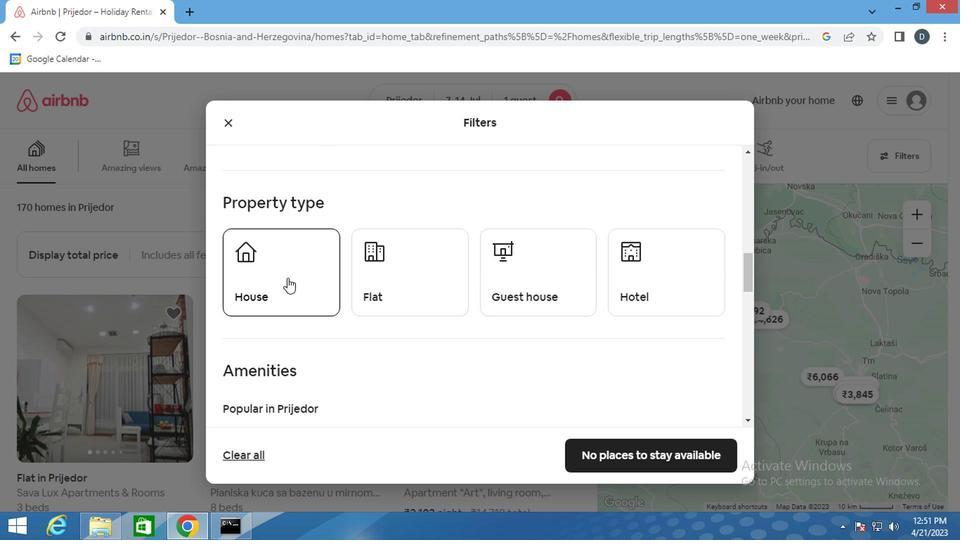 
Action: Mouse moved to (365, 279)
Screenshot: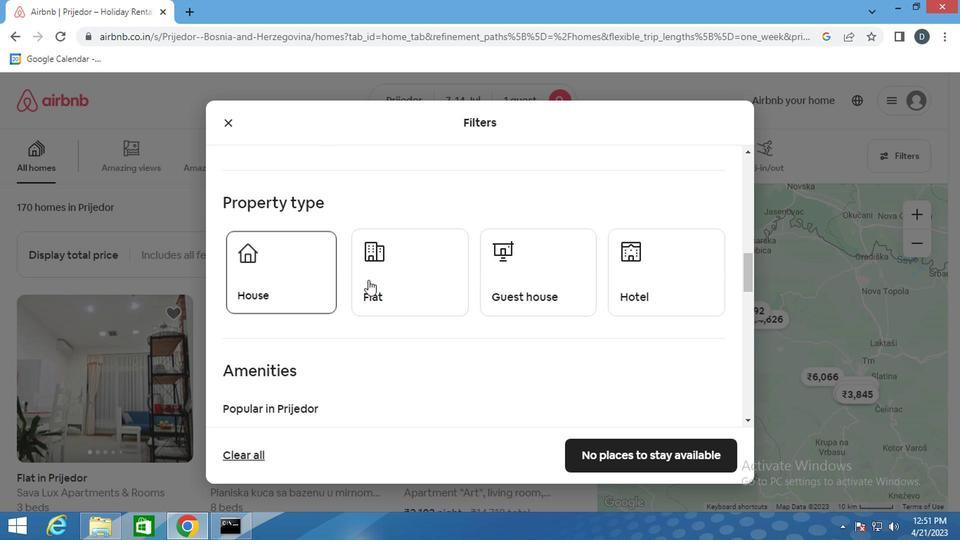 
Action: Mouse pressed left at (365, 279)
Screenshot: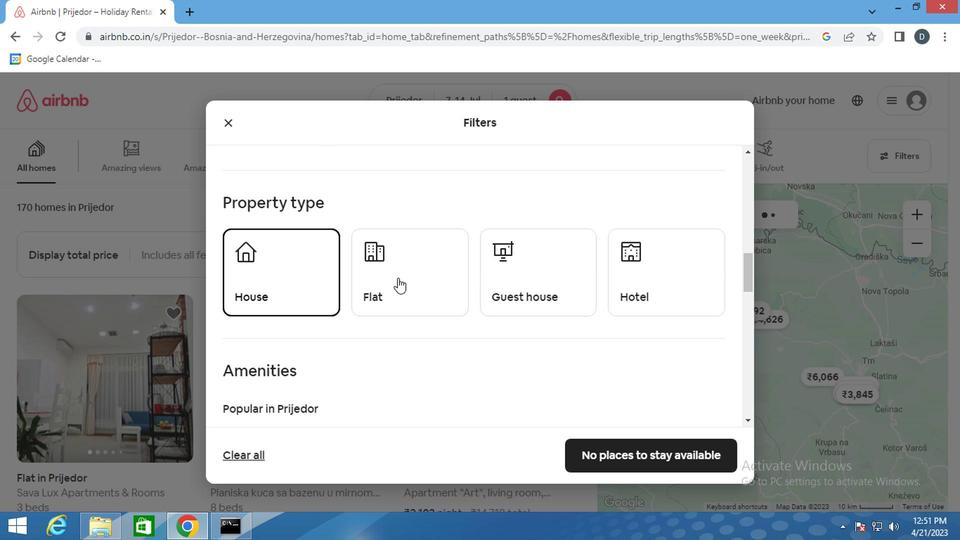 
Action: Mouse moved to (466, 270)
Screenshot: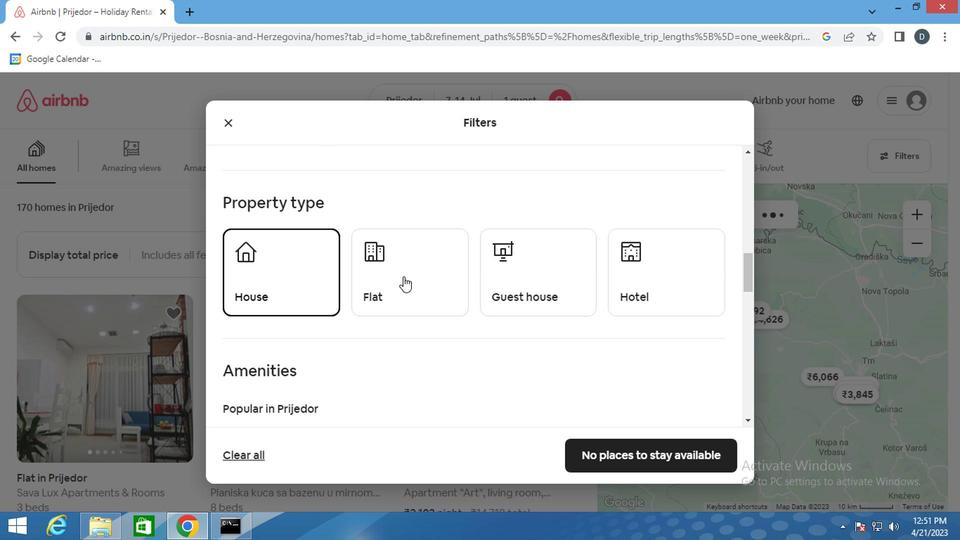 
Action: Mouse pressed left at (466, 270)
Screenshot: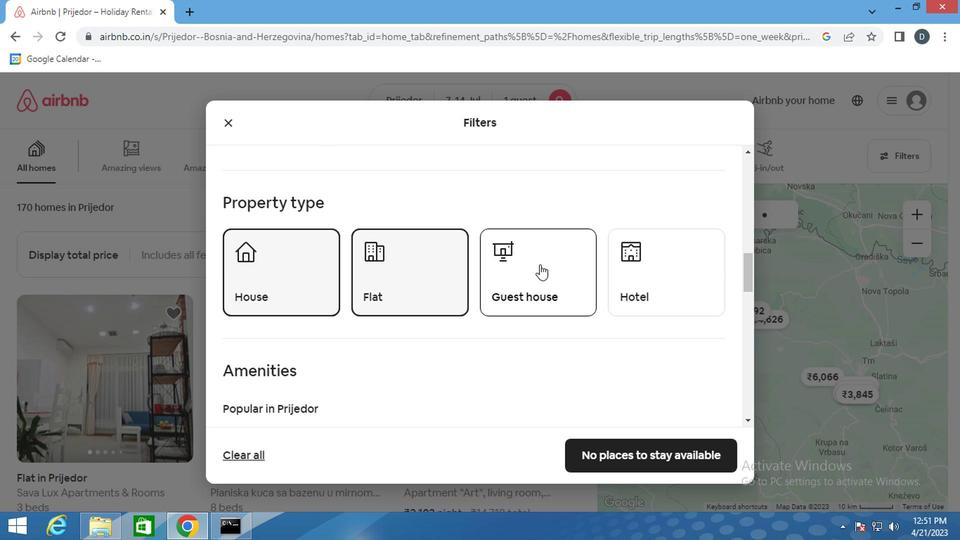 
Action: Mouse moved to (571, 275)
Screenshot: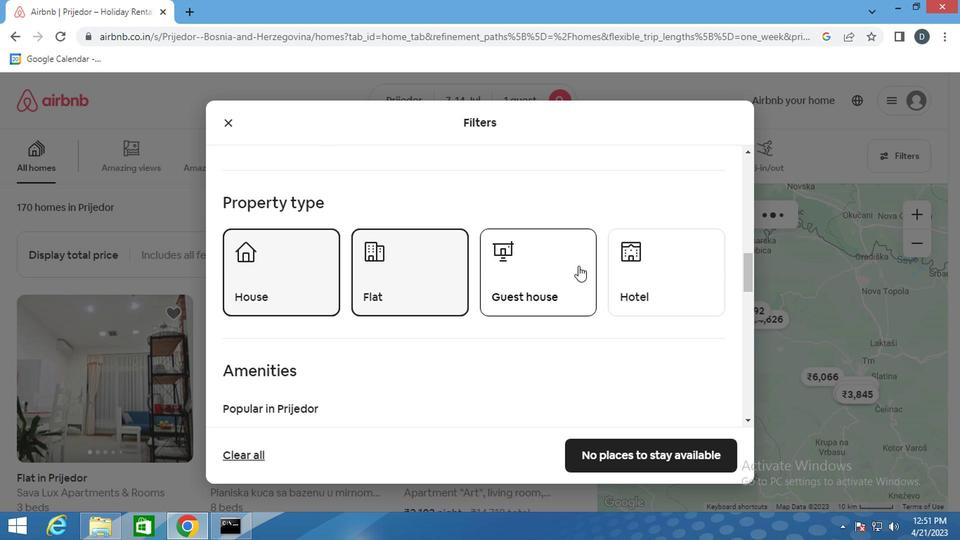 
Action: Mouse pressed left at (571, 275)
Screenshot: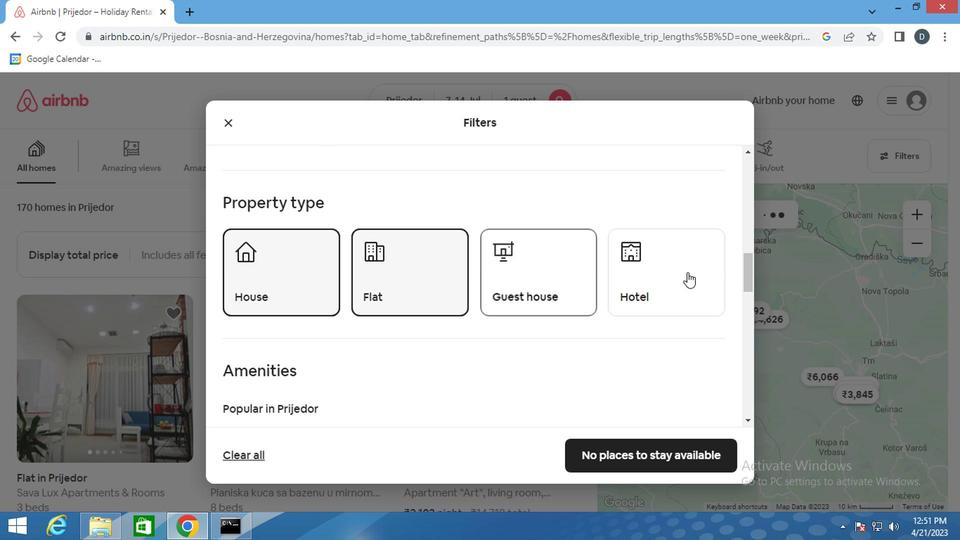 
Action: Mouse moved to (417, 322)
Screenshot: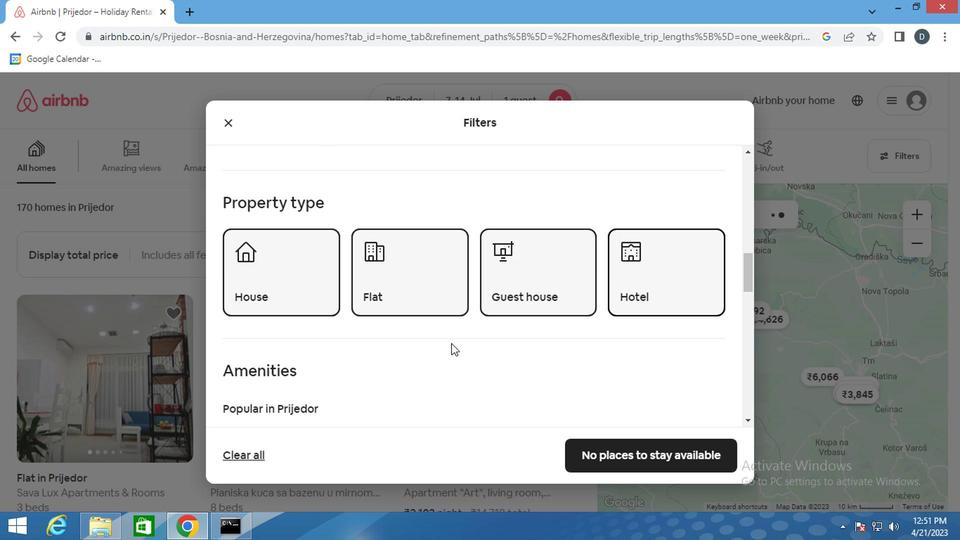 
Action: Mouse scrolled (417, 322) with delta (0, 0)
Screenshot: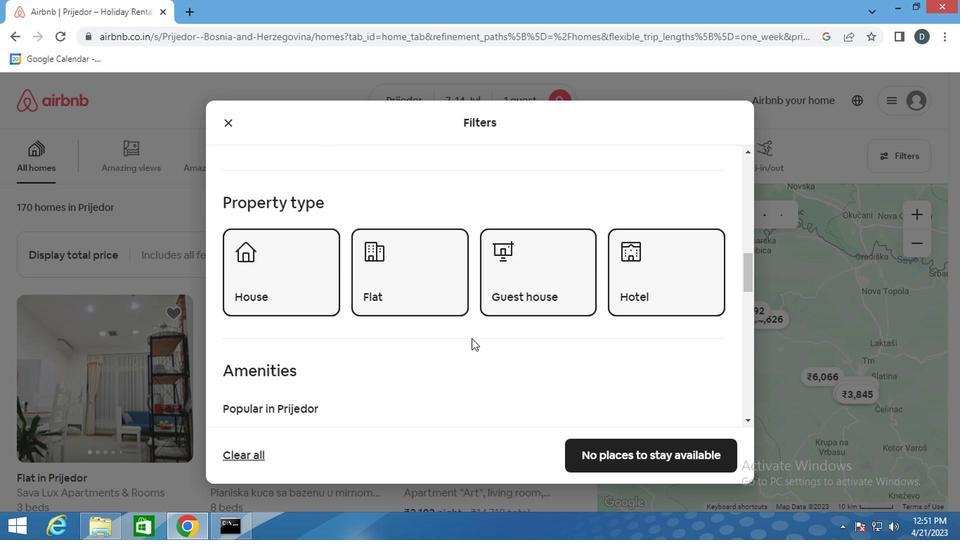 
Action: Mouse scrolled (417, 322) with delta (0, 0)
Screenshot: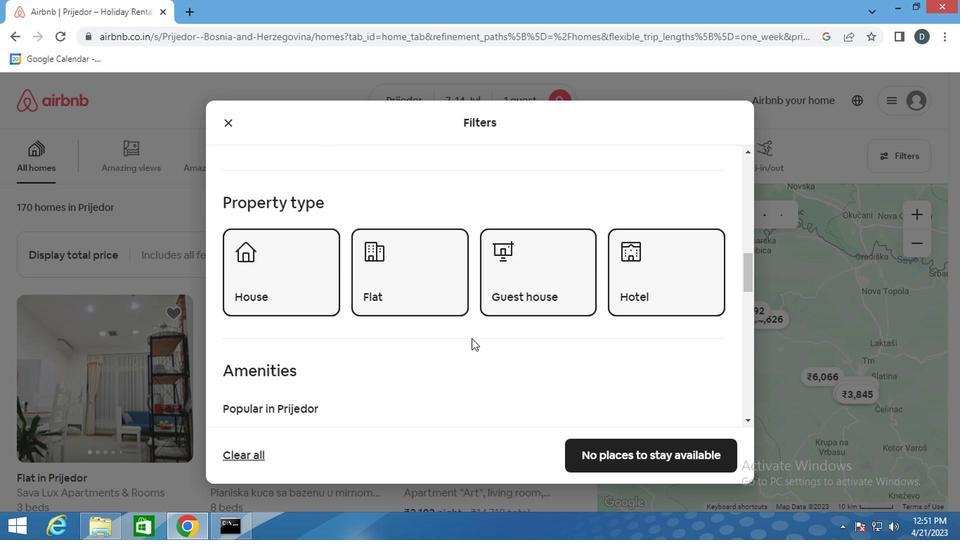 
Action: Mouse moved to (267, 365)
Screenshot: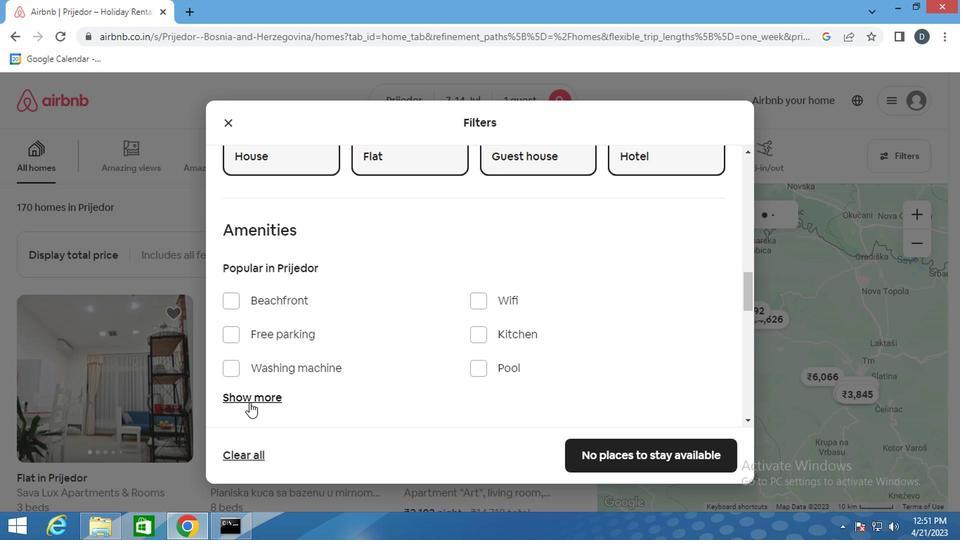 
Action: Mouse pressed left at (267, 365)
Screenshot: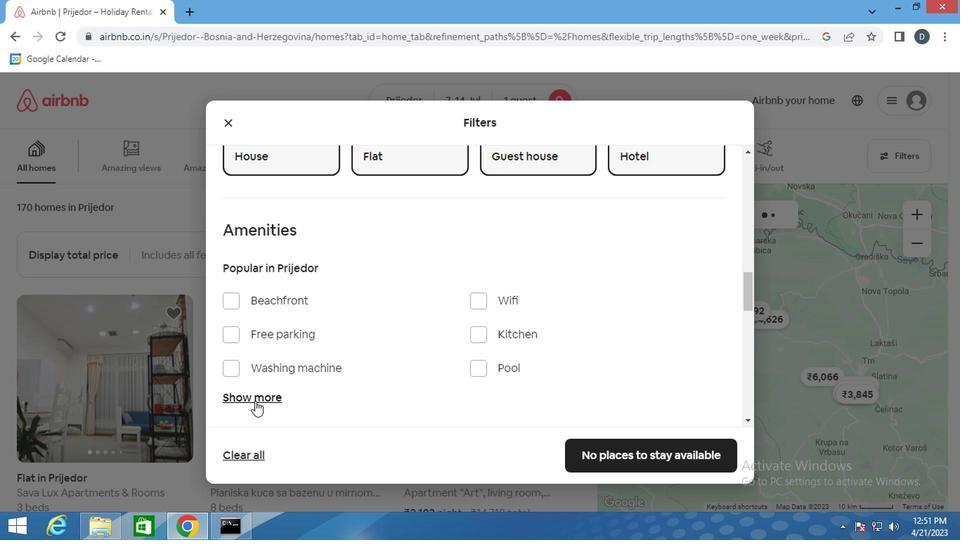 
Action: Mouse moved to (364, 326)
Screenshot: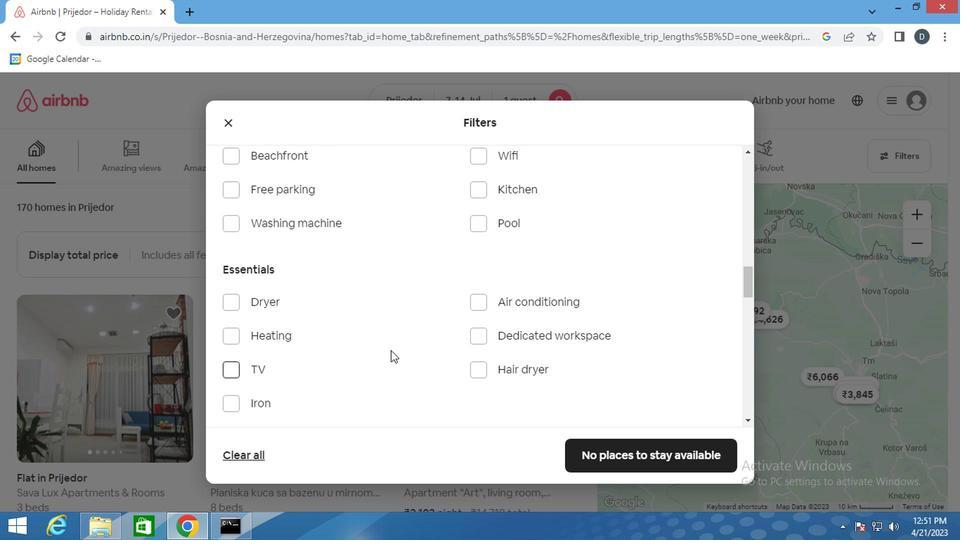 
Action: Mouse scrolled (364, 325) with delta (0, 0)
Screenshot: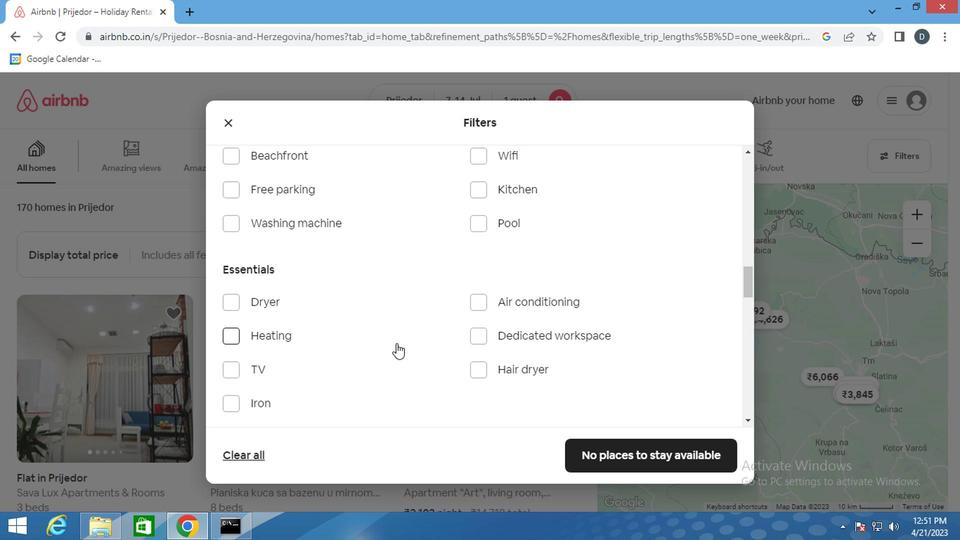 
Action: Mouse scrolled (364, 325) with delta (0, 0)
Screenshot: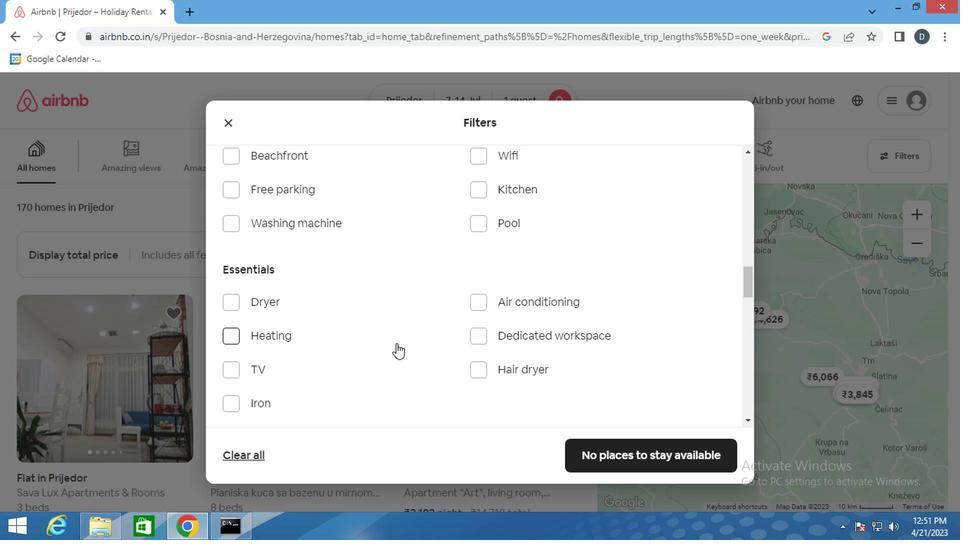 
Action: Mouse scrolled (364, 325) with delta (0, 0)
Screenshot: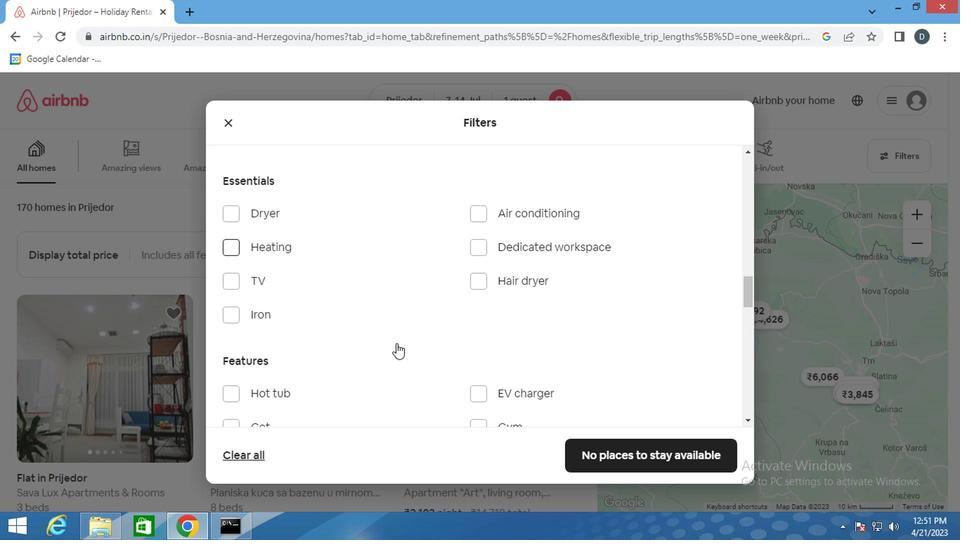 
Action: Mouse moved to (296, 300)
Screenshot: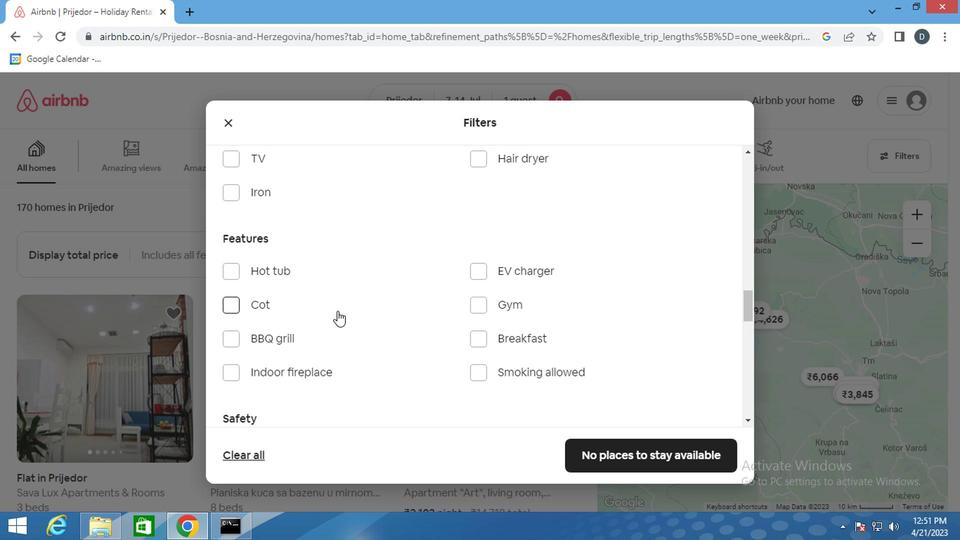 
Action: Mouse scrolled (296, 301) with delta (0, 0)
Screenshot: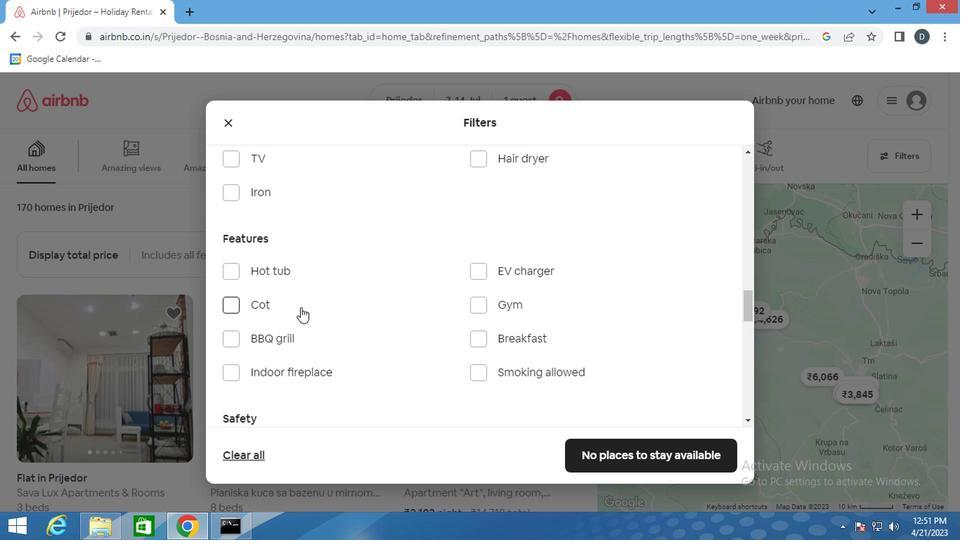 
Action: Mouse moved to (278, 221)
Screenshot: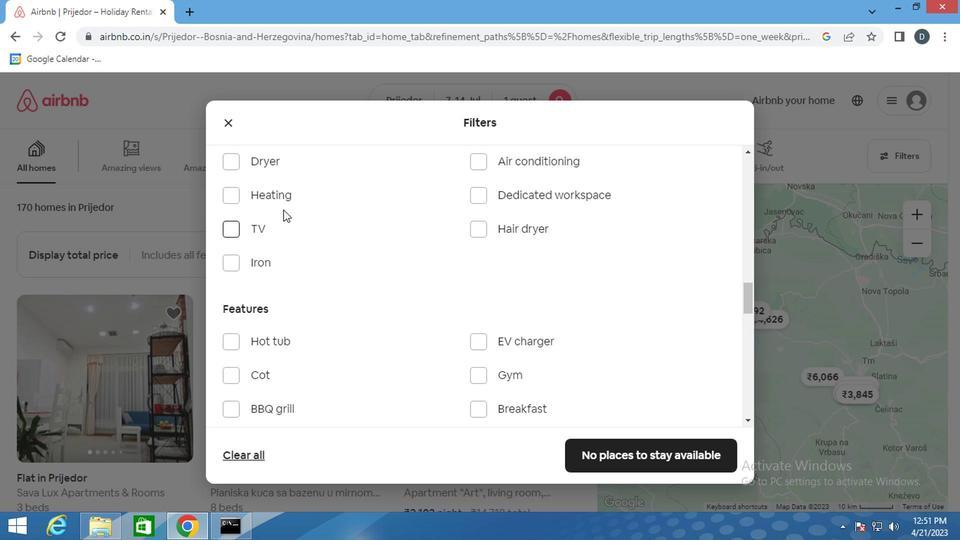 
Action: Mouse pressed left at (278, 221)
Screenshot: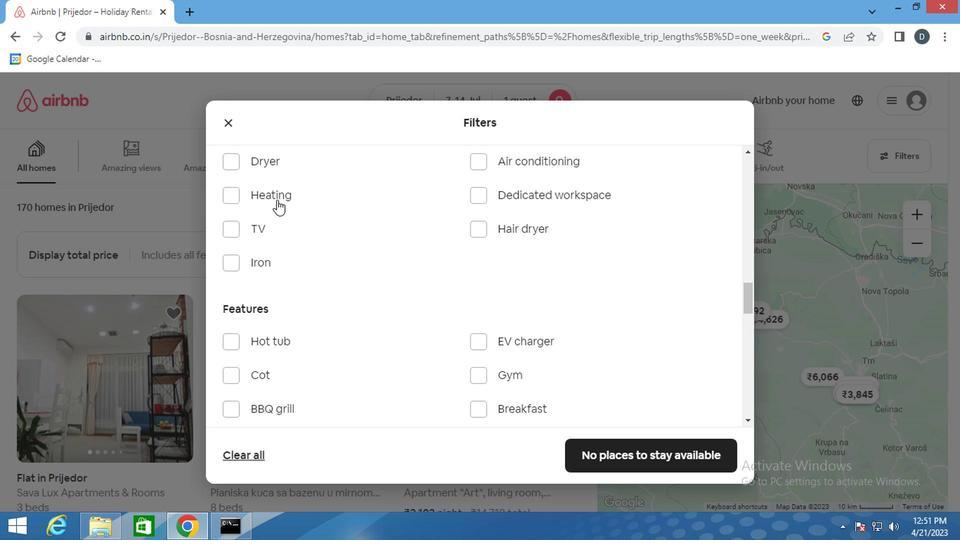 
Action: Mouse moved to (373, 264)
Screenshot: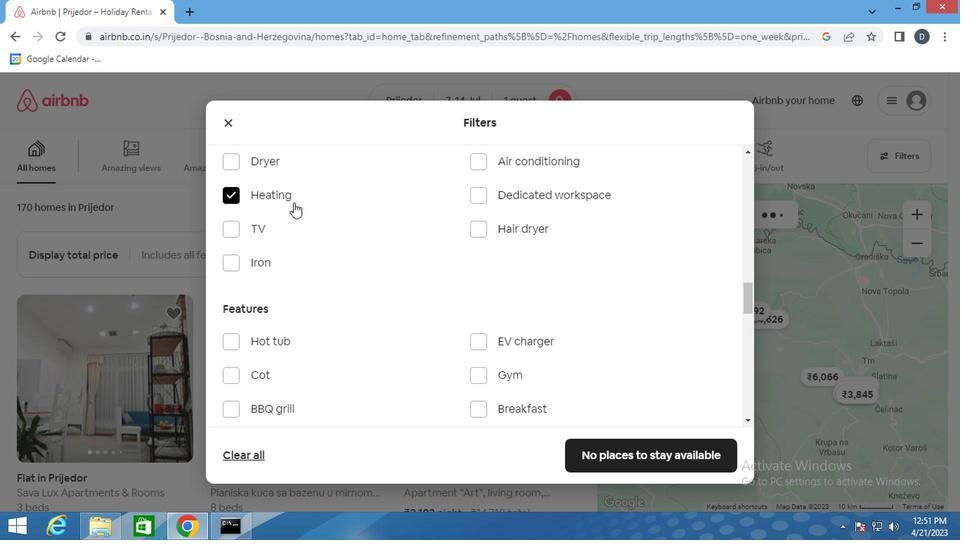 
Action: Mouse scrolled (373, 264) with delta (0, 0)
Screenshot: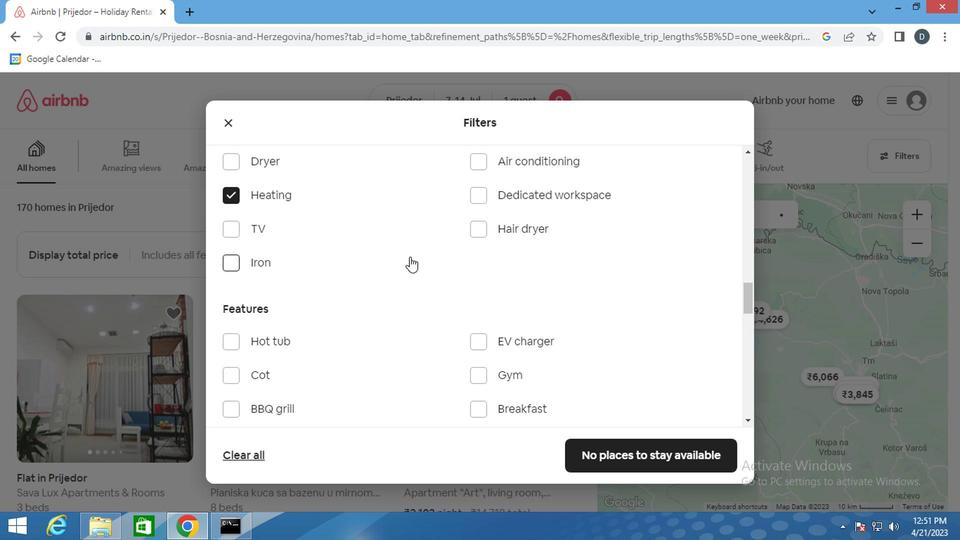 
Action: Mouse scrolled (373, 264) with delta (0, 0)
Screenshot: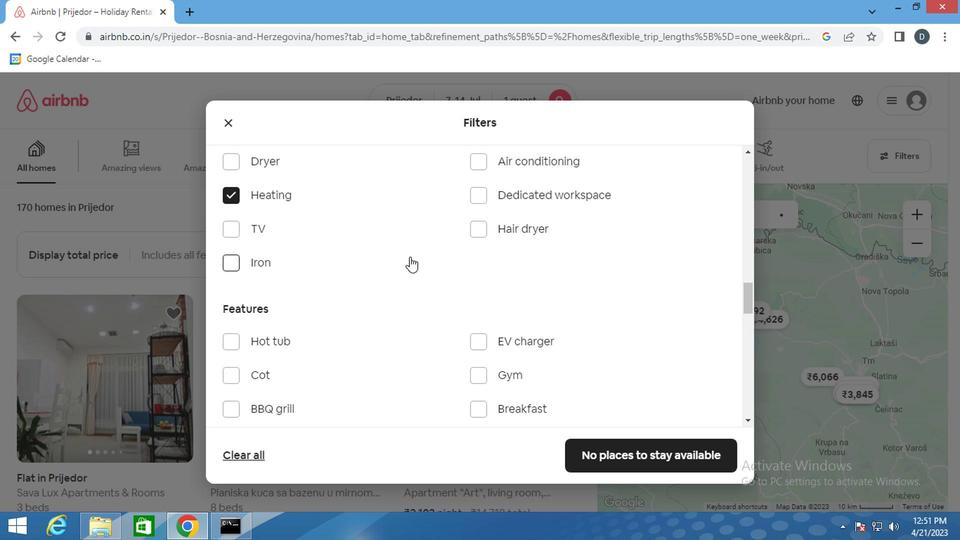 
Action: Mouse scrolled (373, 264) with delta (0, 0)
Screenshot: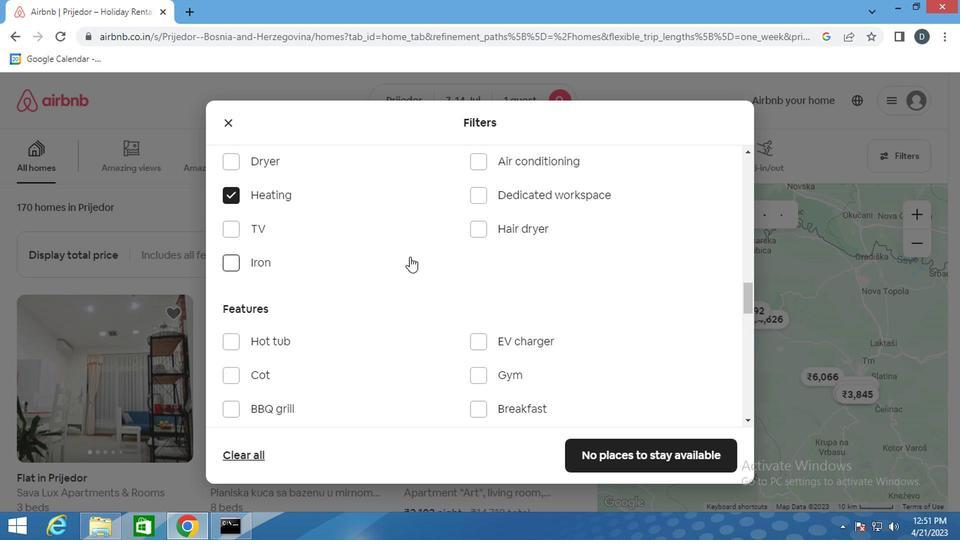 
Action: Mouse scrolled (373, 264) with delta (0, 0)
Screenshot: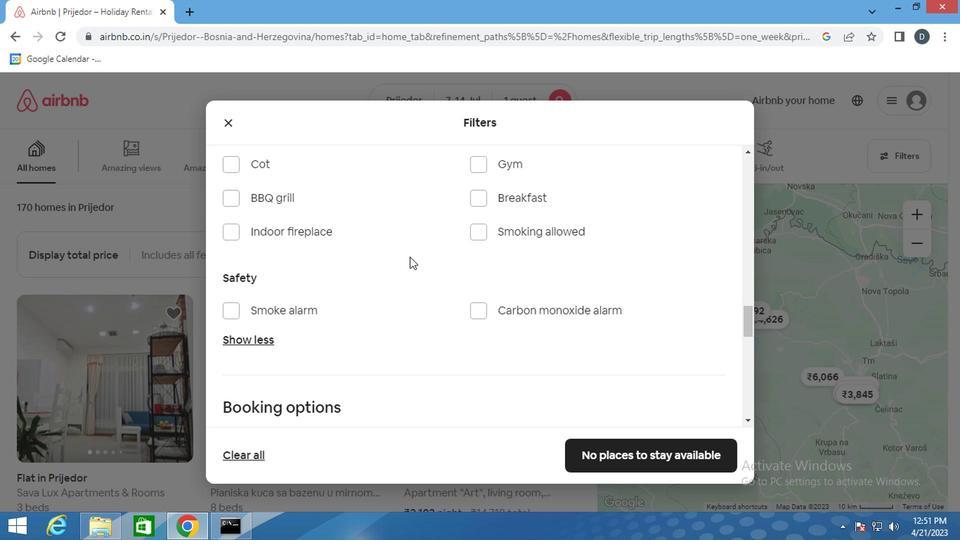 
Action: Mouse scrolled (373, 264) with delta (0, 0)
Screenshot: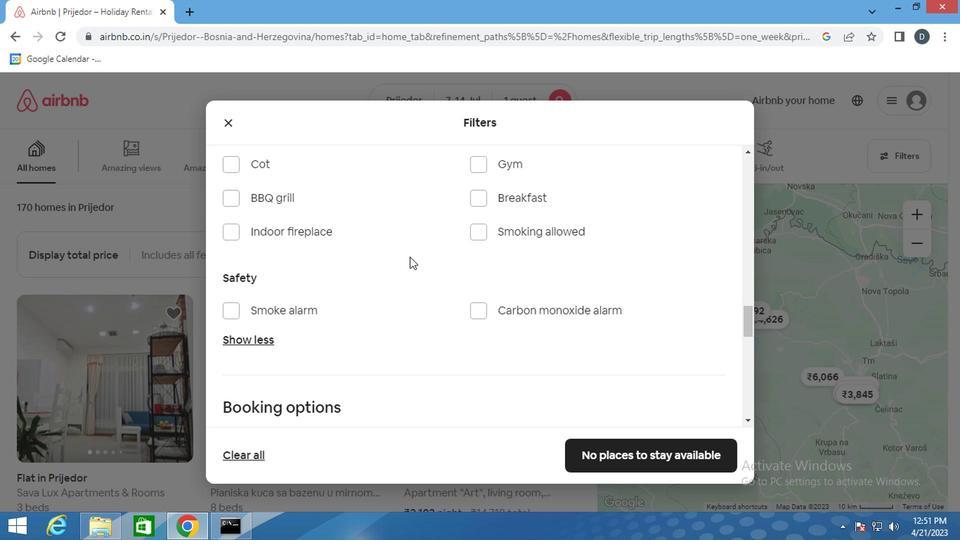 
Action: Mouse scrolled (373, 264) with delta (0, 0)
Screenshot: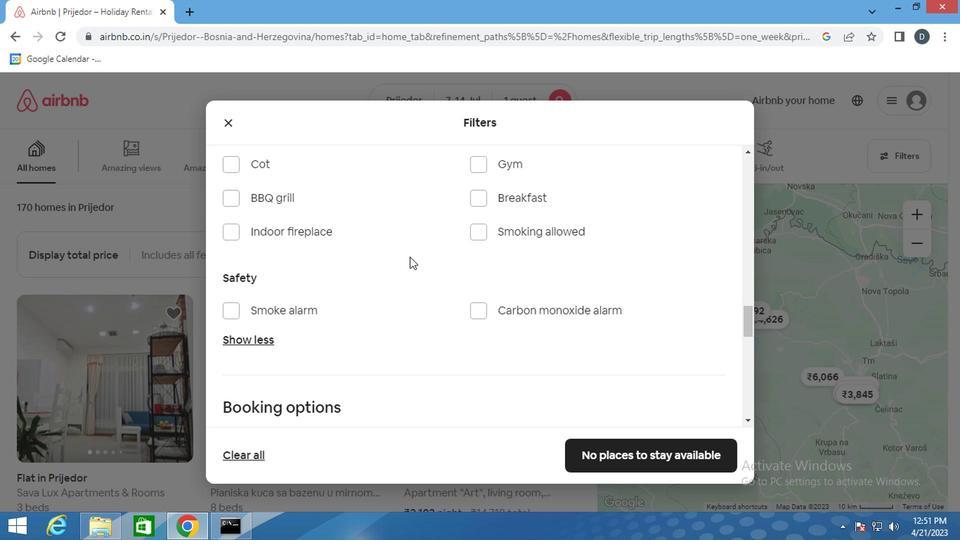 
Action: Mouse moved to (578, 293)
Screenshot: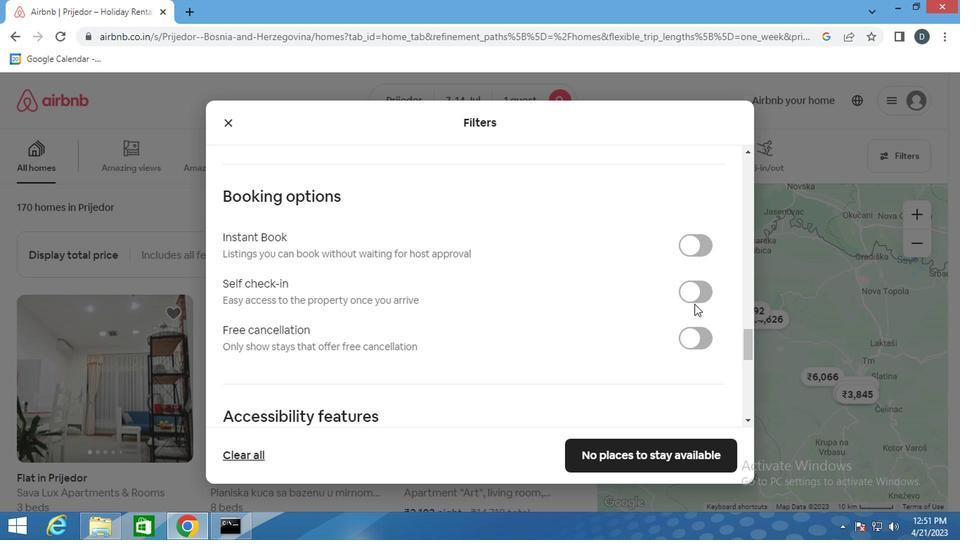 
Action: Mouse pressed left at (578, 293)
Screenshot: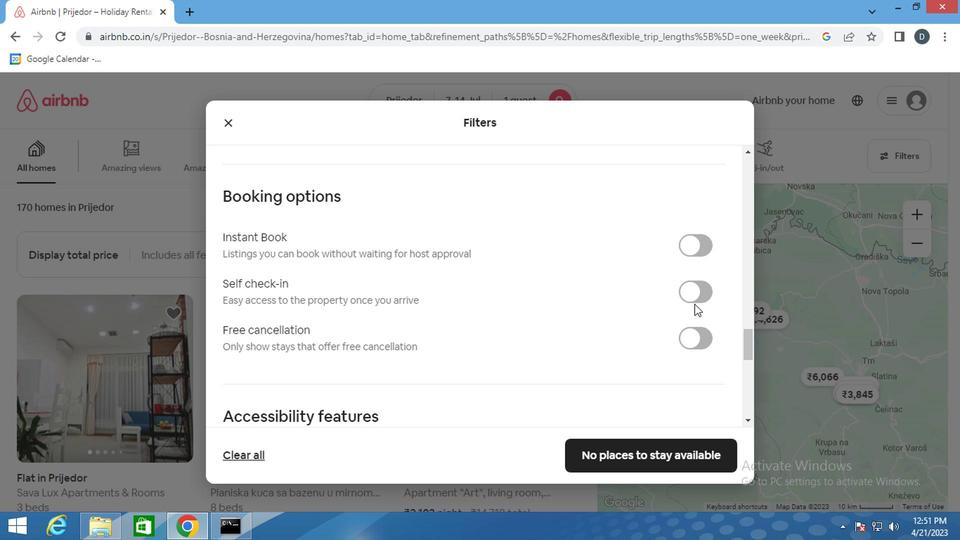 
Action: Mouse moved to (504, 305)
Screenshot: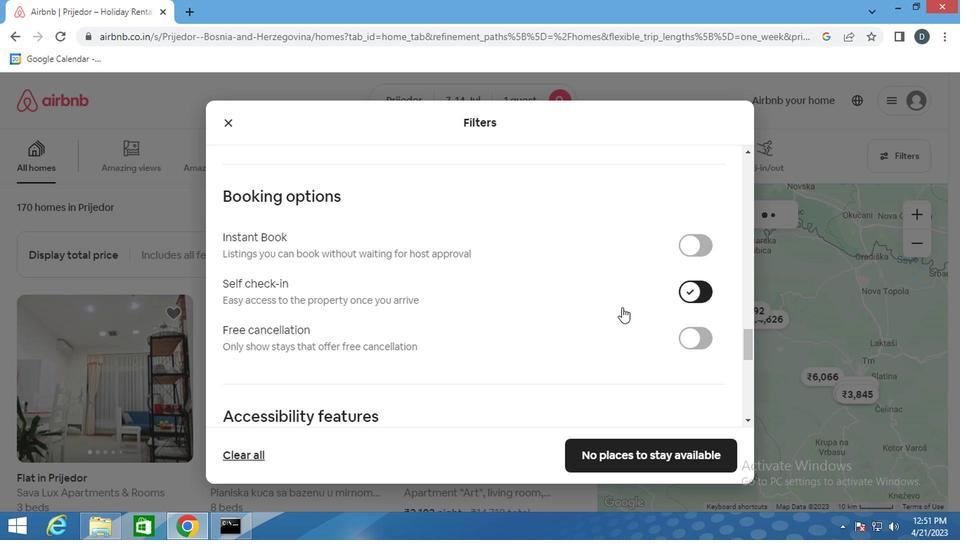 
Action: Mouse scrolled (504, 305) with delta (0, 0)
Screenshot: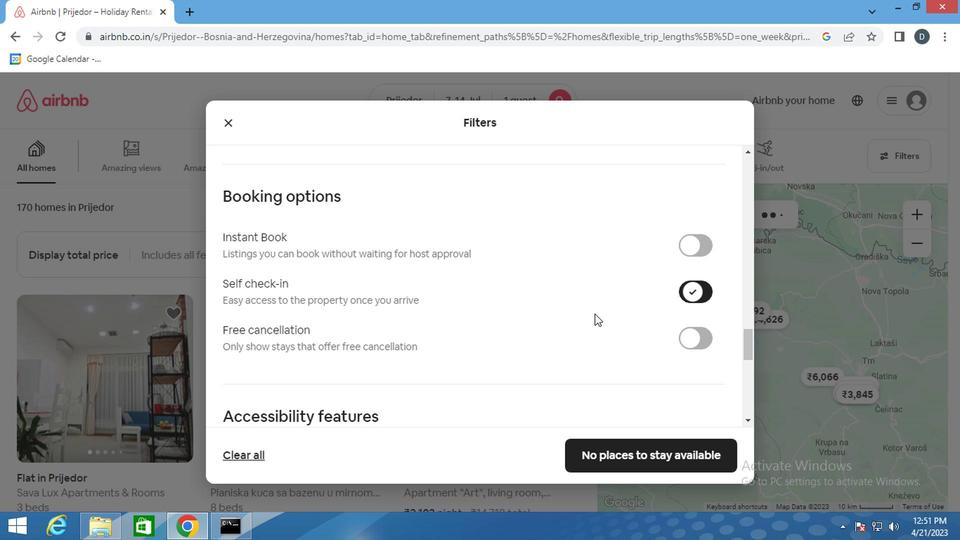 
Action: Mouse scrolled (504, 305) with delta (0, 0)
Screenshot: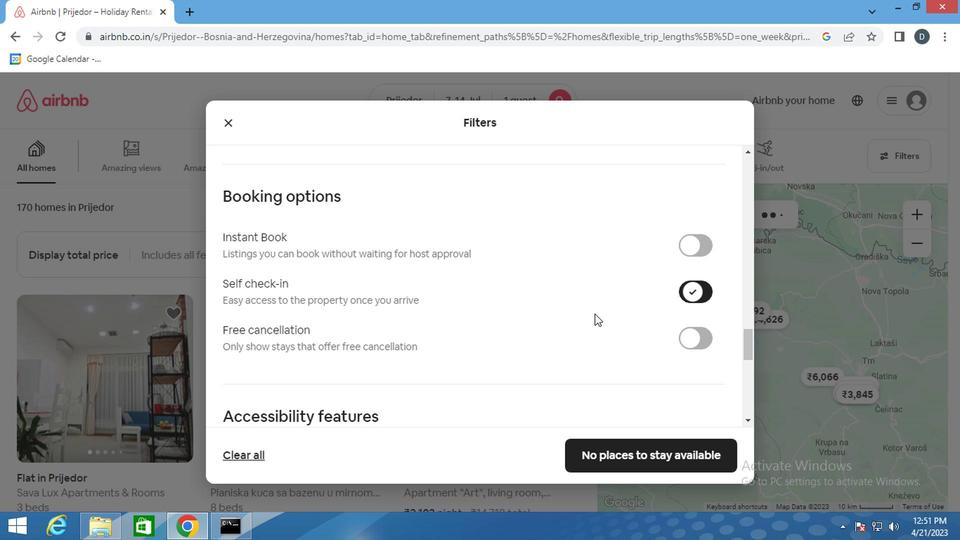
Action: Mouse scrolled (504, 305) with delta (0, 0)
Screenshot: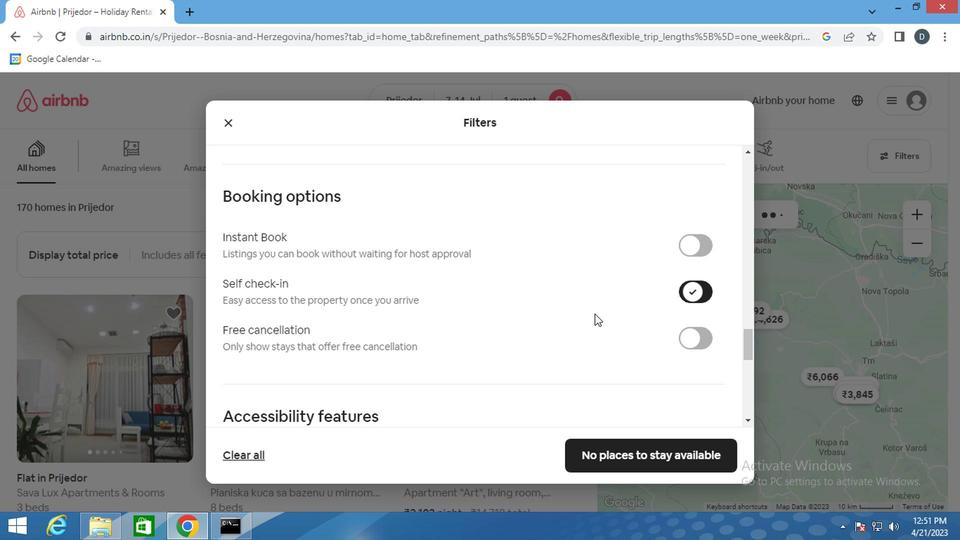 
Action: Mouse scrolled (504, 305) with delta (0, 0)
Screenshot: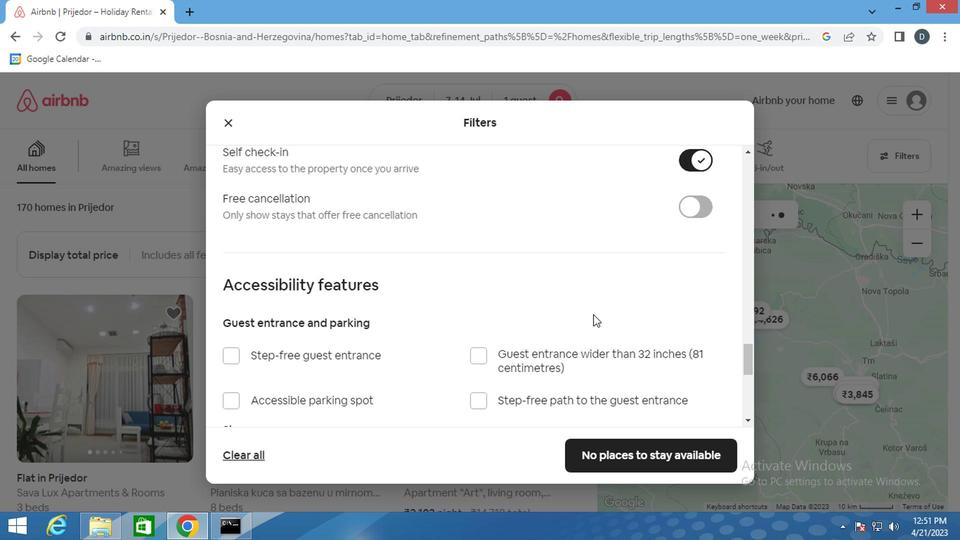
Action: Mouse scrolled (504, 305) with delta (0, 0)
Screenshot: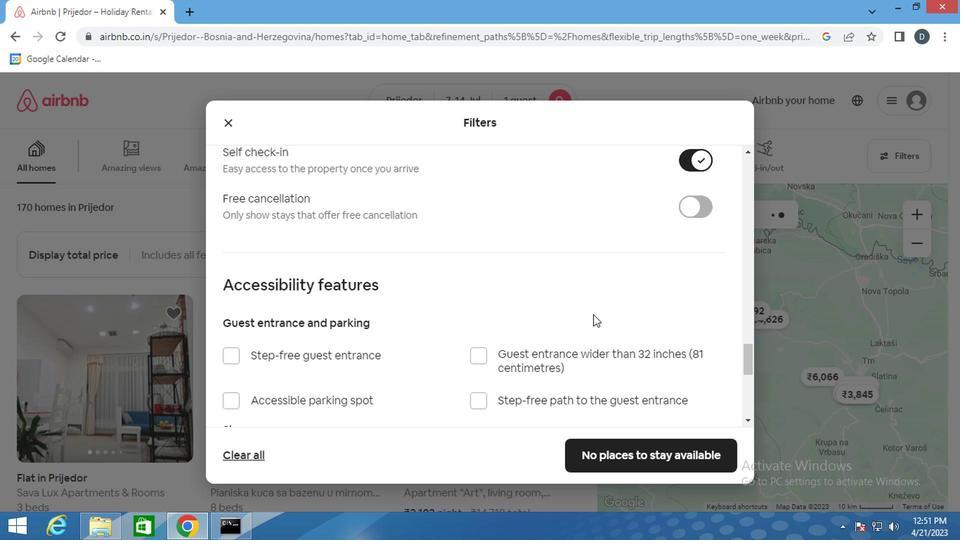 
Action: Mouse scrolled (504, 305) with delta (0, 0)
Screenshot: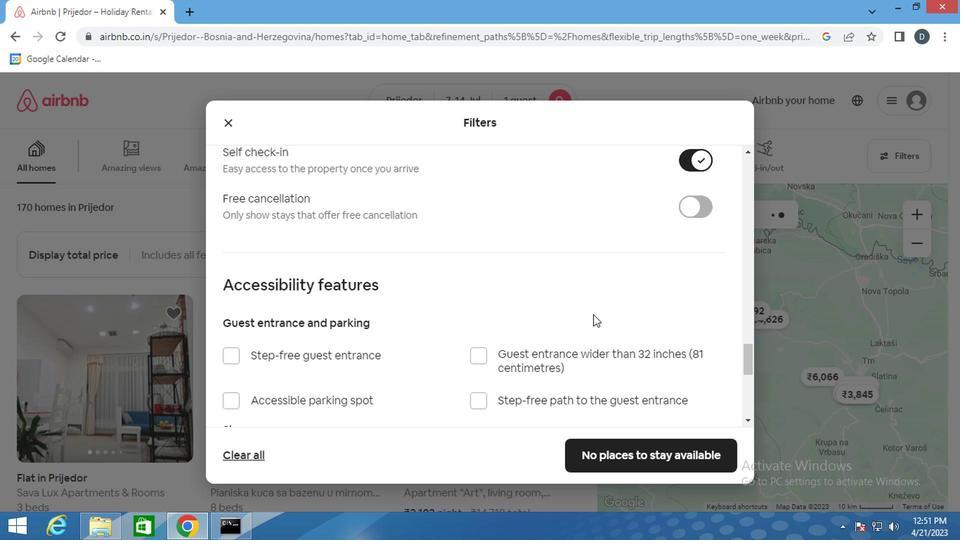
Action: Mouse moved to (562, 318)
Screenshot: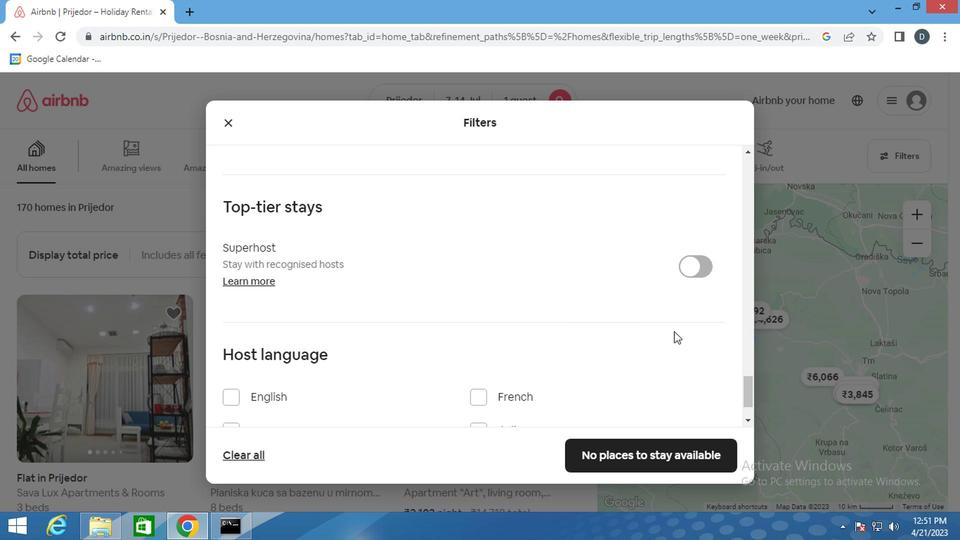 
Action: Mouse scrolled (562, 317) with delta (0, 0)
Screenshot: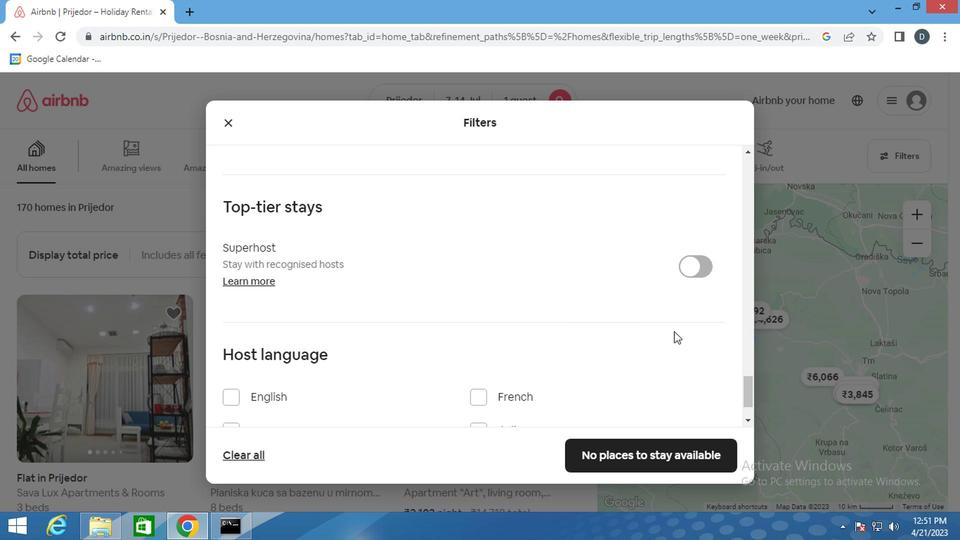 
Action: Mouse moved to (562, 318)
Screenshot: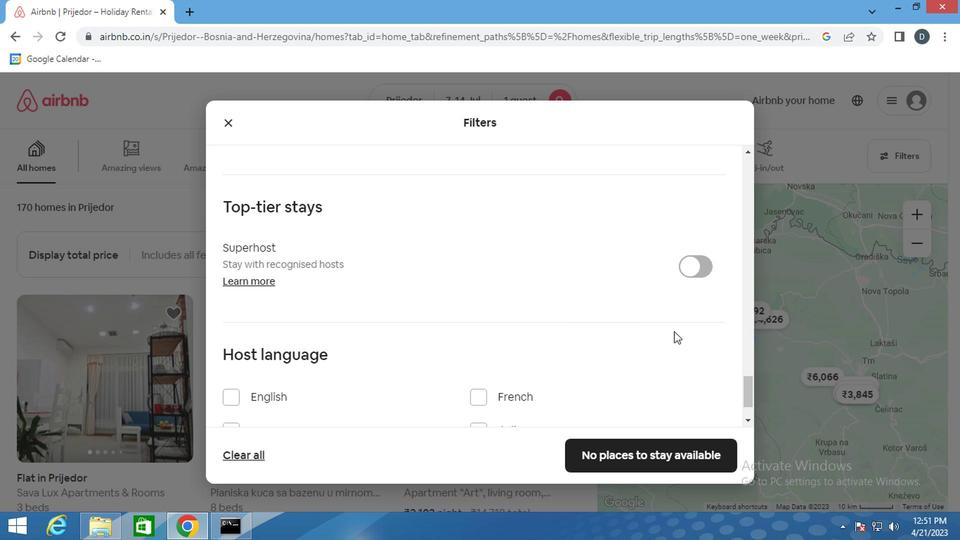
Action: Mouse scrolled (562, 317) with delta (0, 0)
Screenshot: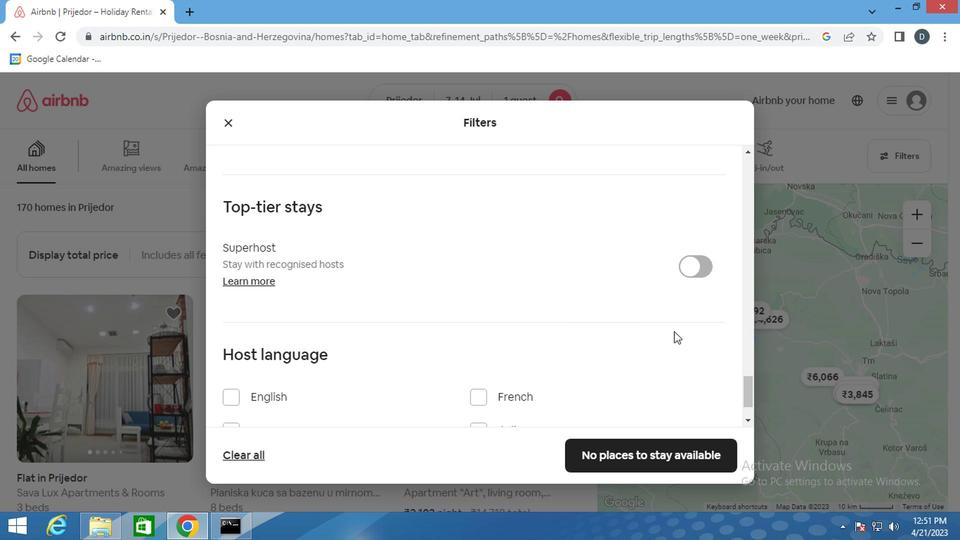 
Action: Mouse scrolled (562, 317) with delta (0, 0)
Screenshot: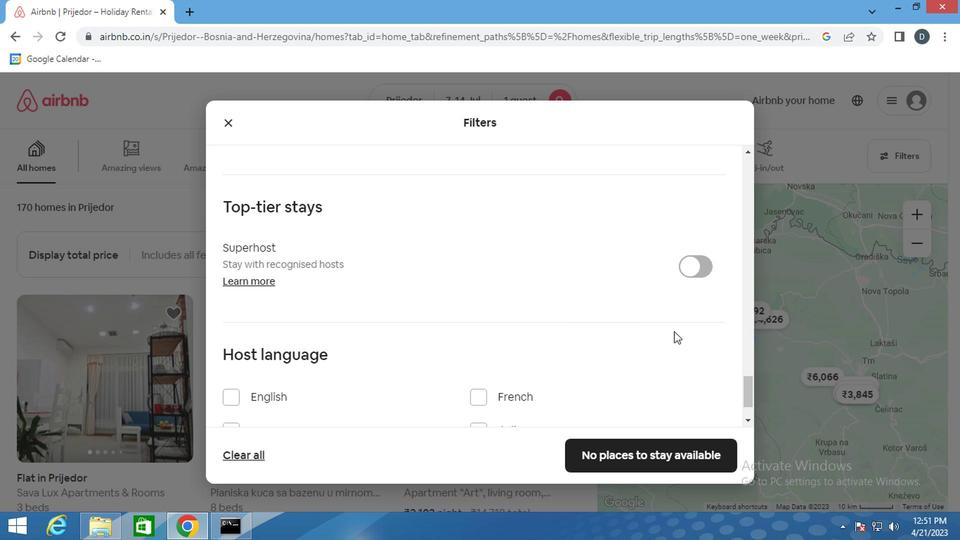 
Action: Mouse scrolled (562, 317) with delta (0, 0)
Screenshot: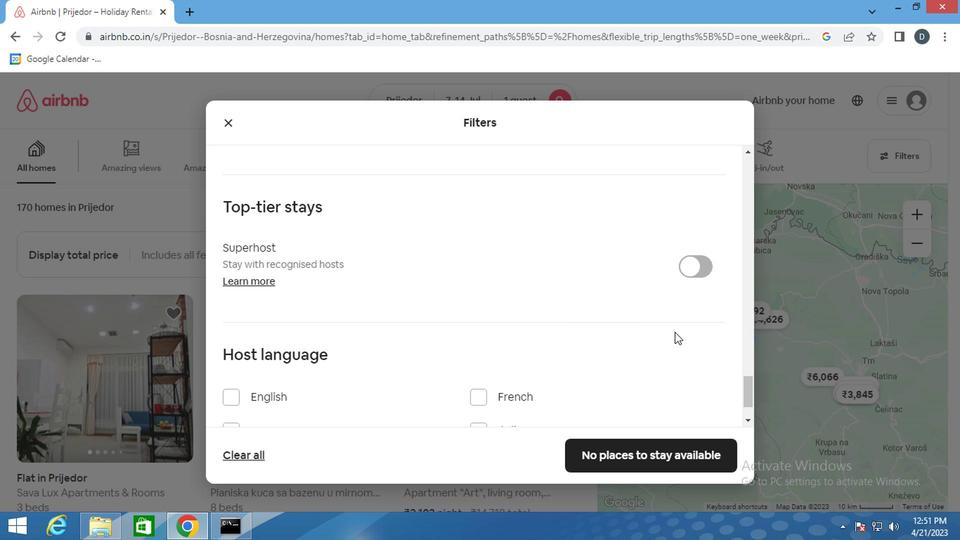
Action: Mouse moved to (263, 314)
Screenshot: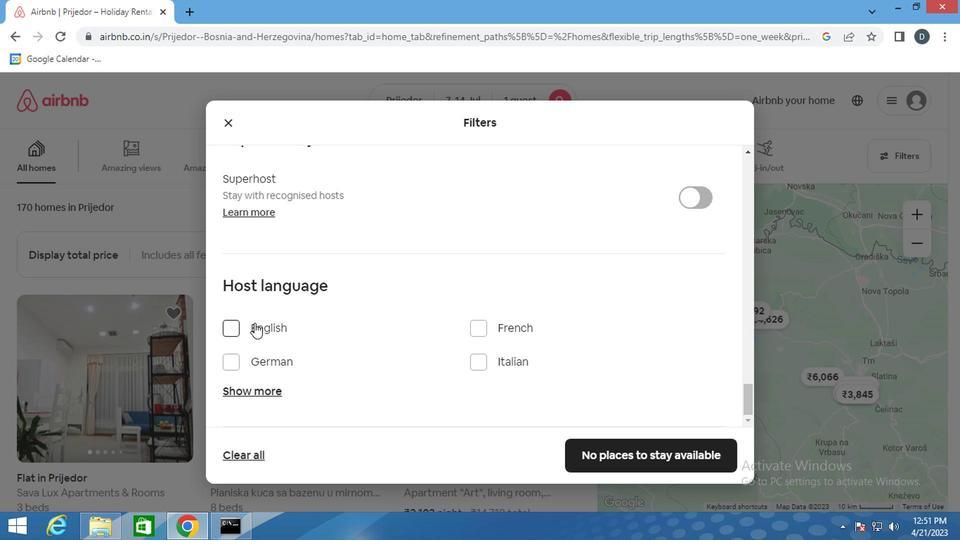 
Action: Mouse pressed left at (263, 314)
Screenshot: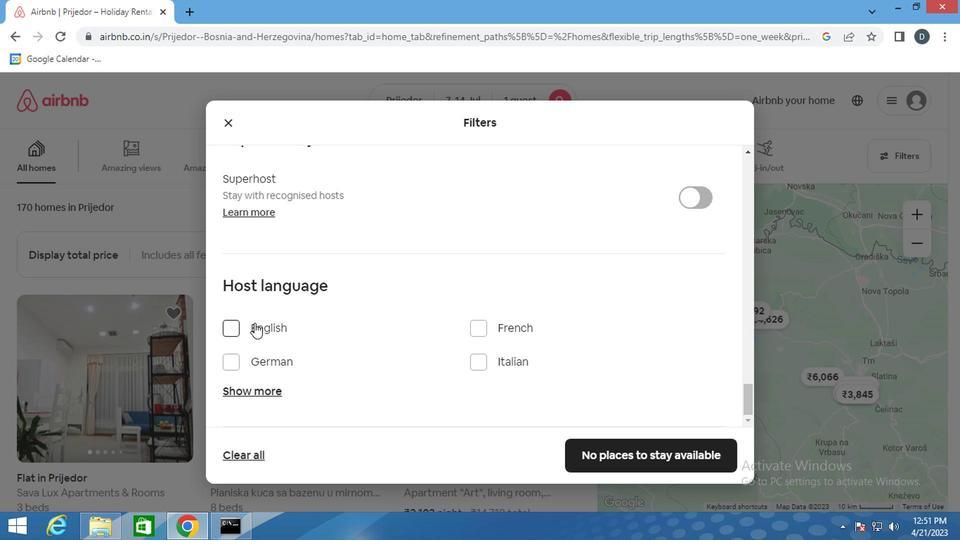 
Action: Mouse moved to (528, 399)
Screenshot: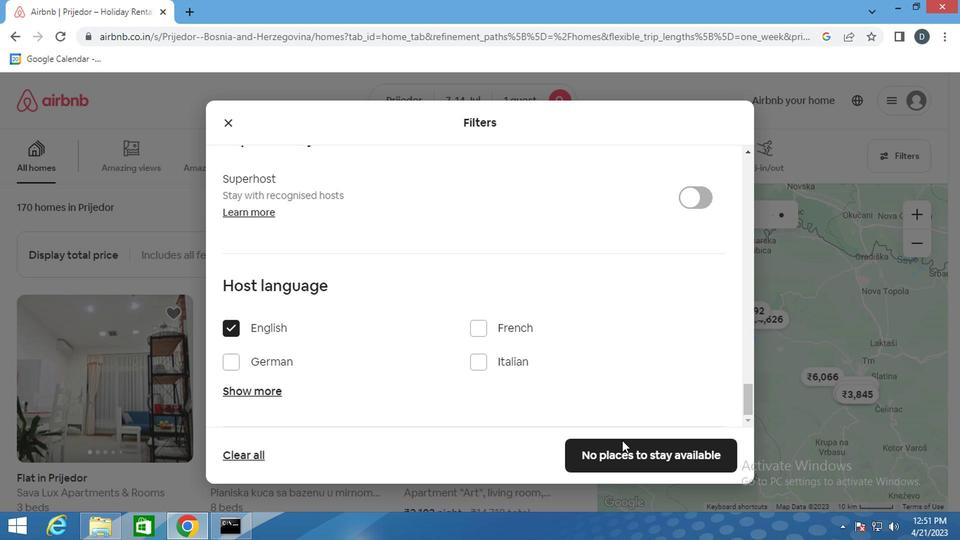 
Action: Mouse pressed left at (528, 399)
Screenshot: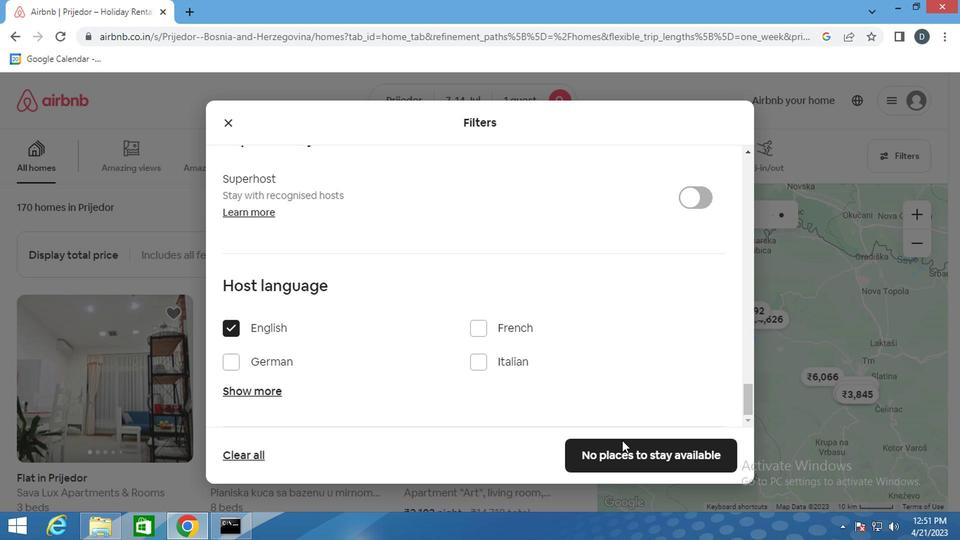 
